 Task: Open Card Crisis Communication Planning in Board Vendor Management to Workspace Experiential Marketing and add a team member Softage.3@softage.net, a label Purple, a checklist Cafe Launch, an attachment from your computer, a color Purple and finally, add a card description 'Plan and execute company team-building training' and a comment 'Given the potential impact of this task on our company strategic goals, let us ensure that we approach it with a long-term perspective.'. Add a start date 'Jan 07, 1900' with a due date 'Jan 14, 1900'
Action: Mouse moved to (65, 393)
Screenshot: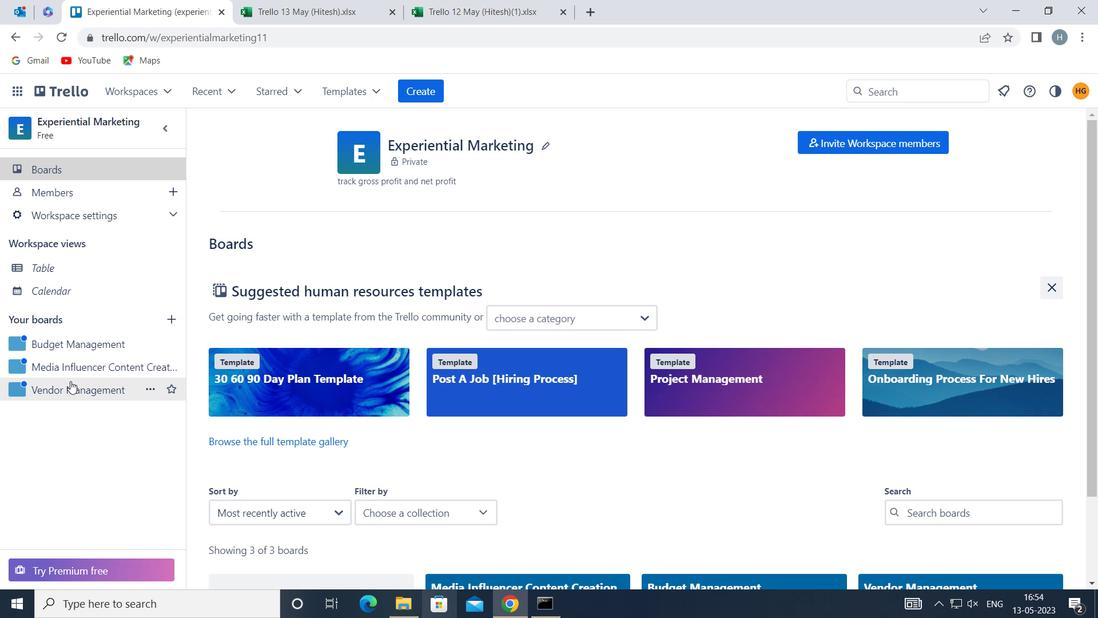 
Action: Mouse pressed left at (65, 393)
Screenshot: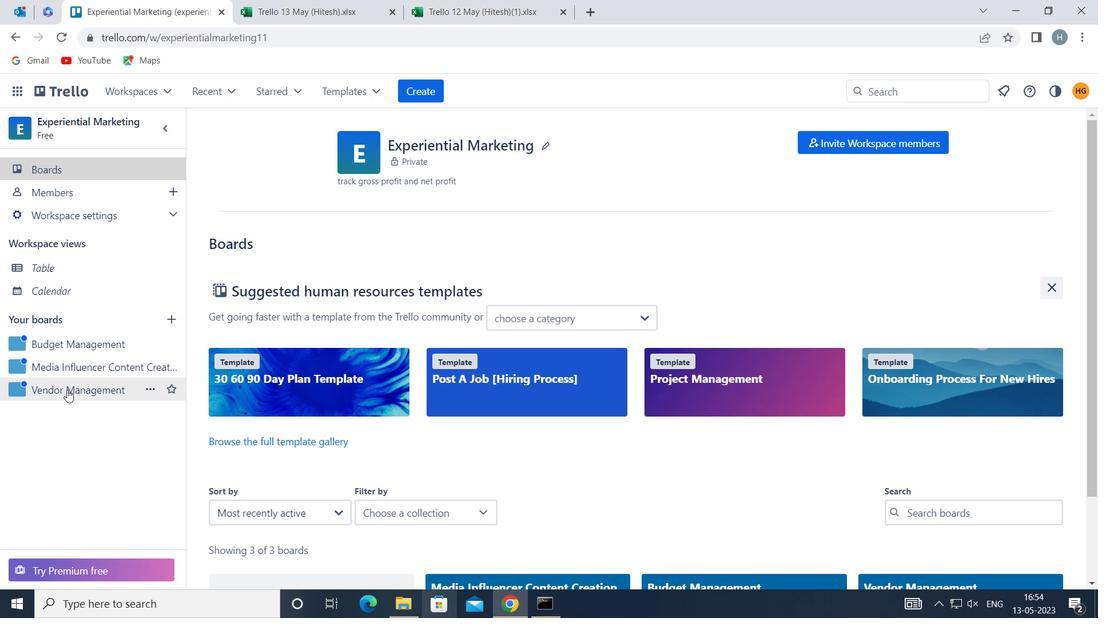 
Action: Mouse moved to (679, 202)
Screenshot: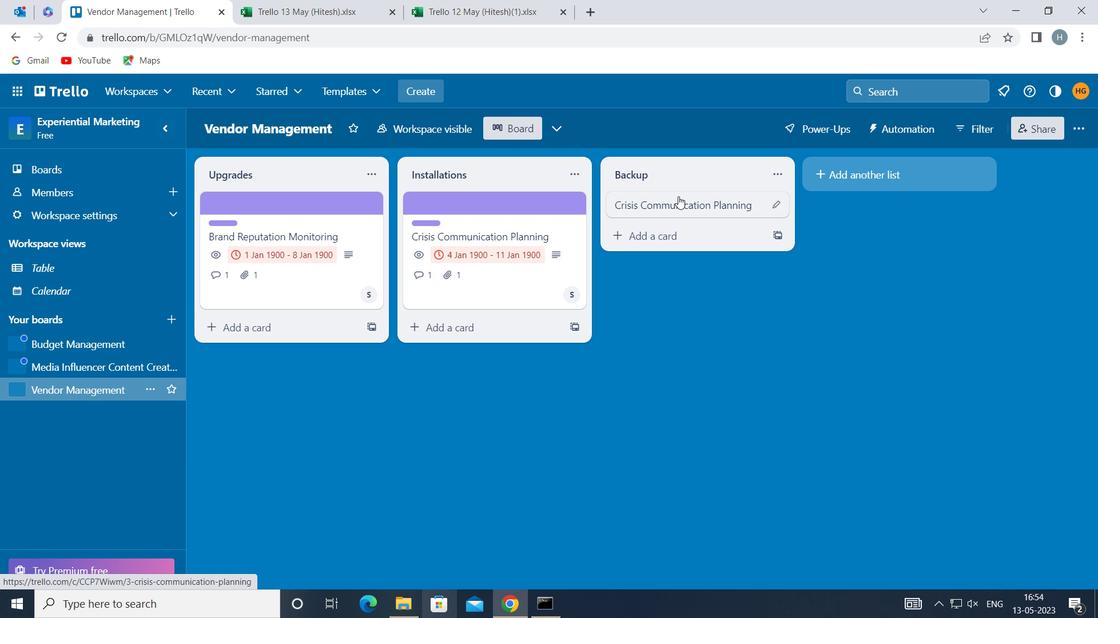 
Action: Mouse pressed left at (679, 202)
Screenshot: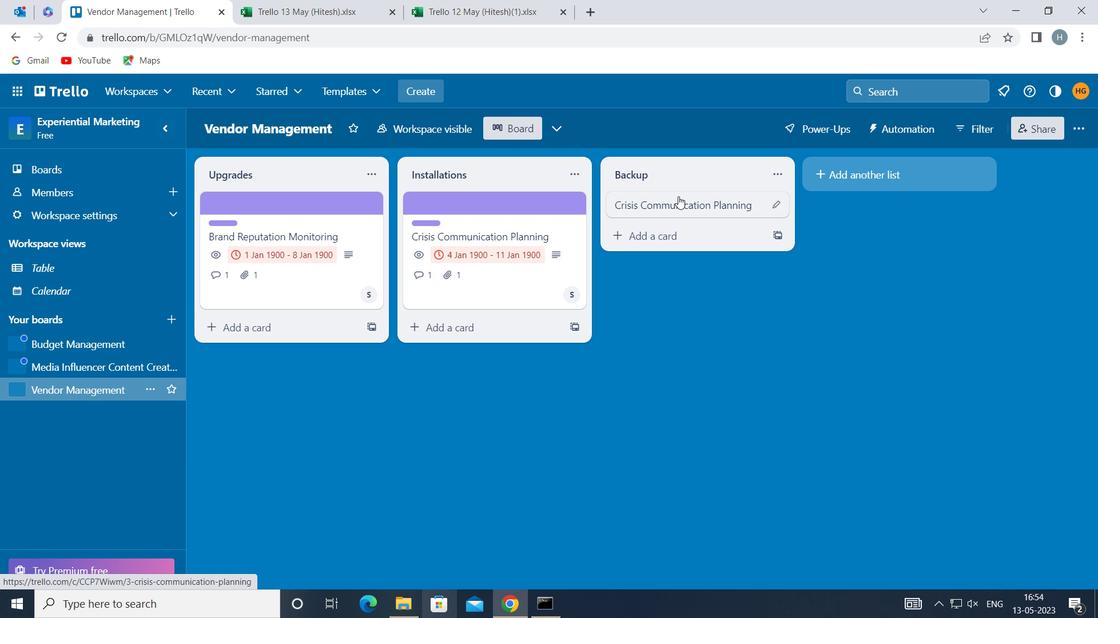 
Action: Mouse moved to (732, 256)
Screenshot: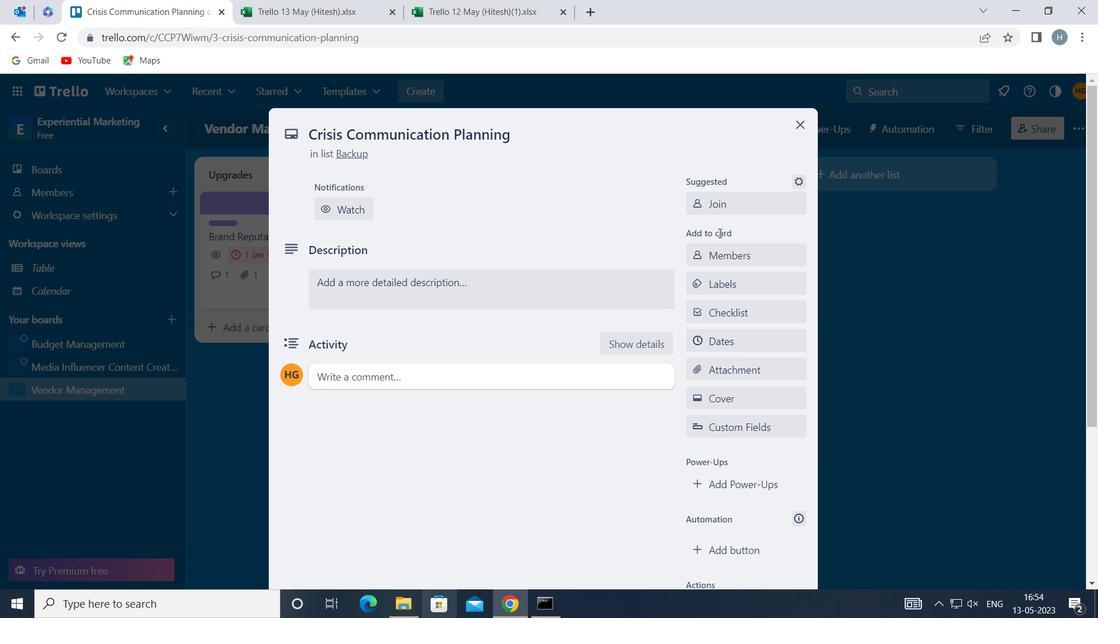 
Action: Mouse pressed left at (732, 256)
Screenshot: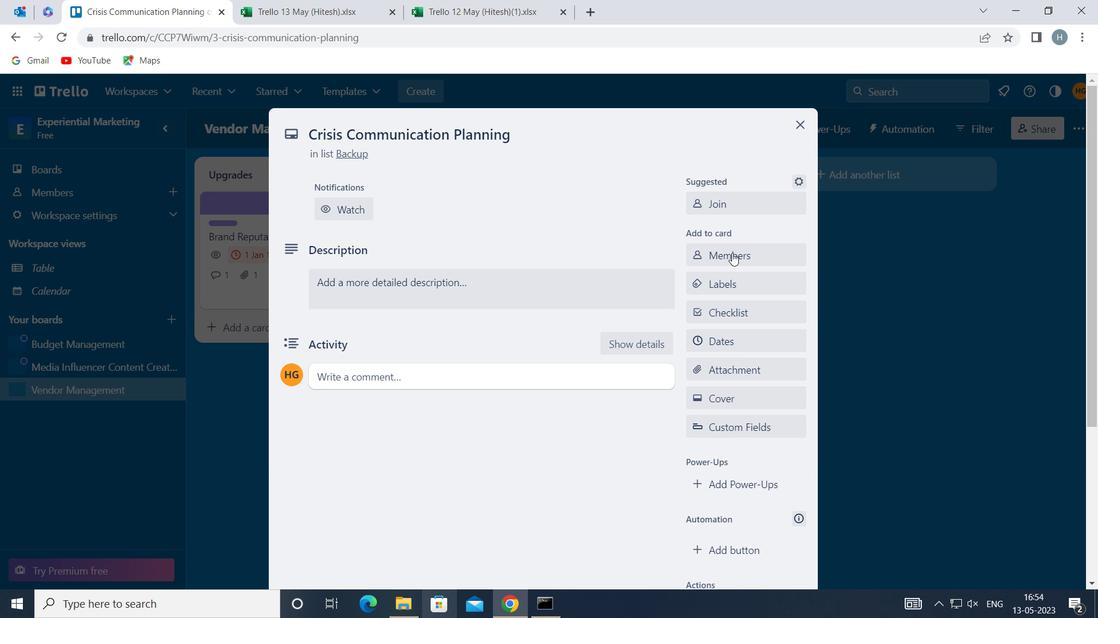 
Action: Key pressed softage
Screenshot: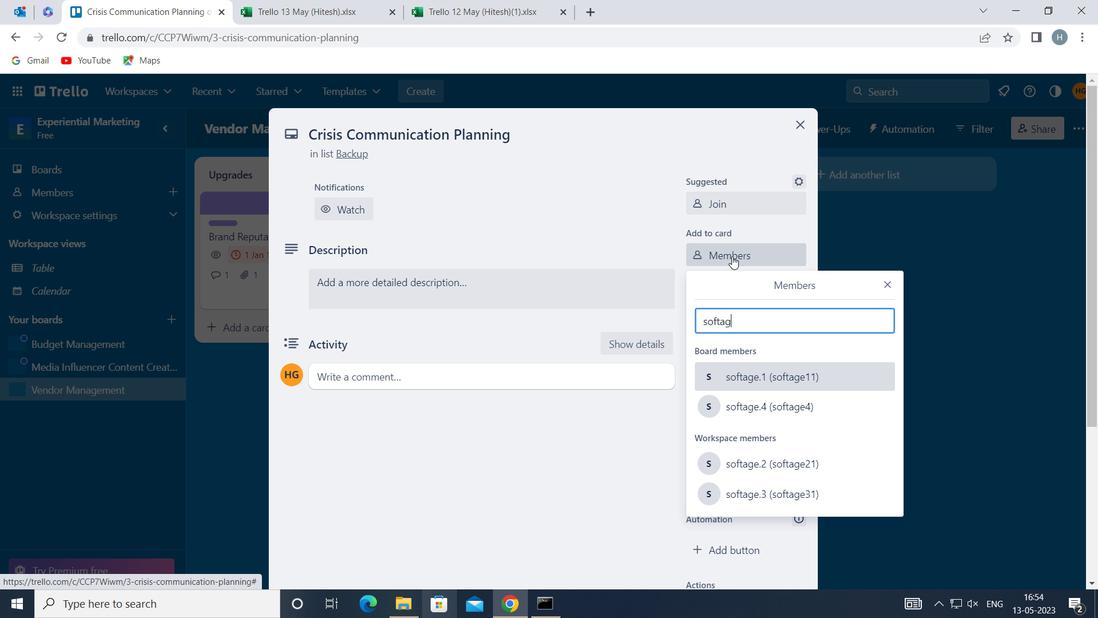 
Action: Mouse moved to (785, 484)
Screenshot: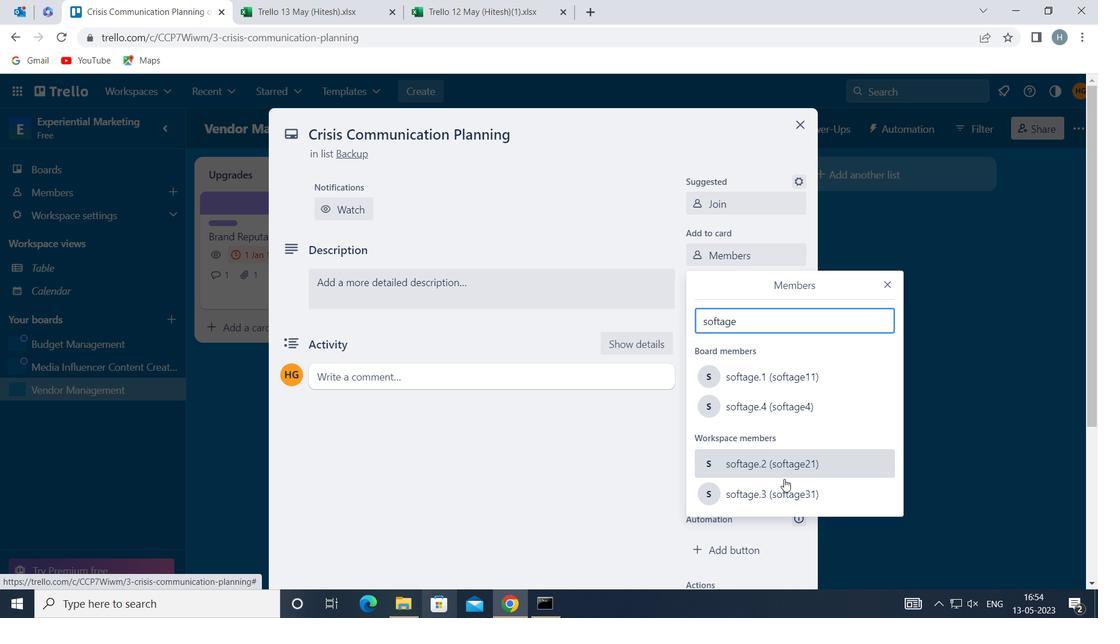 
Action: Mouse pressed left at (785, 484)
Screenshot: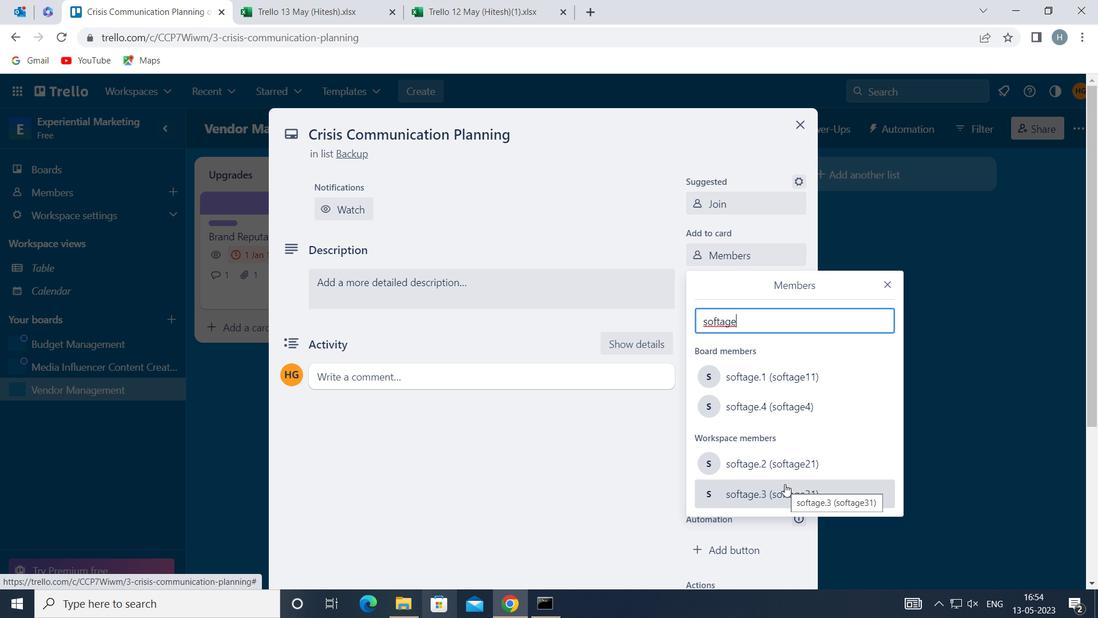 
Action: Mouse moved to (886, 282)
Screenshot: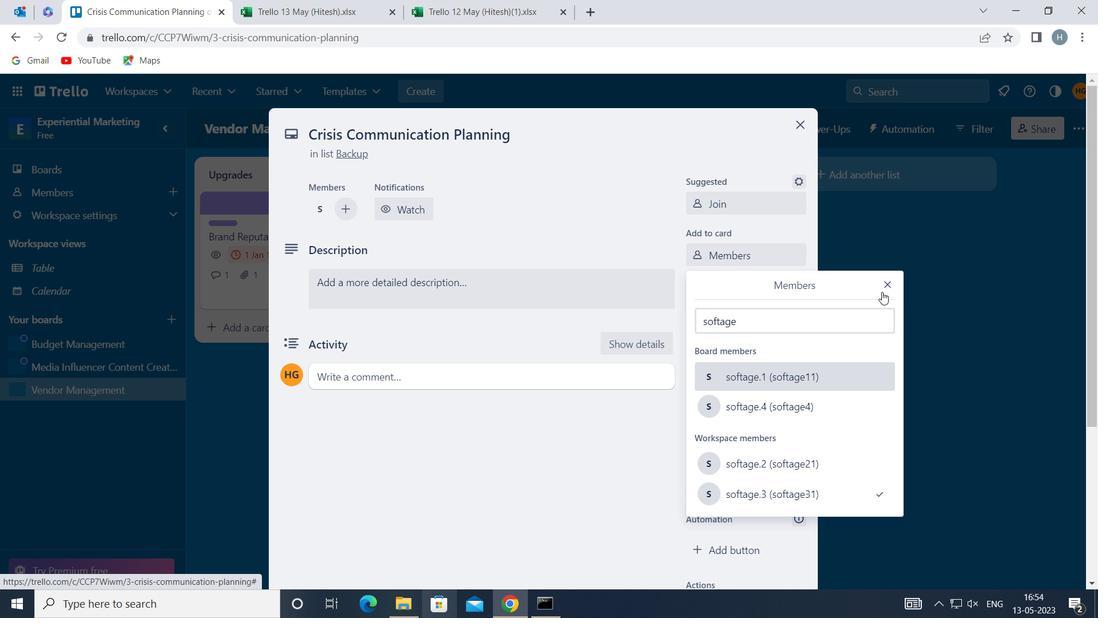 
Action: Mouse pressed left at (886, 282)
Screenshot: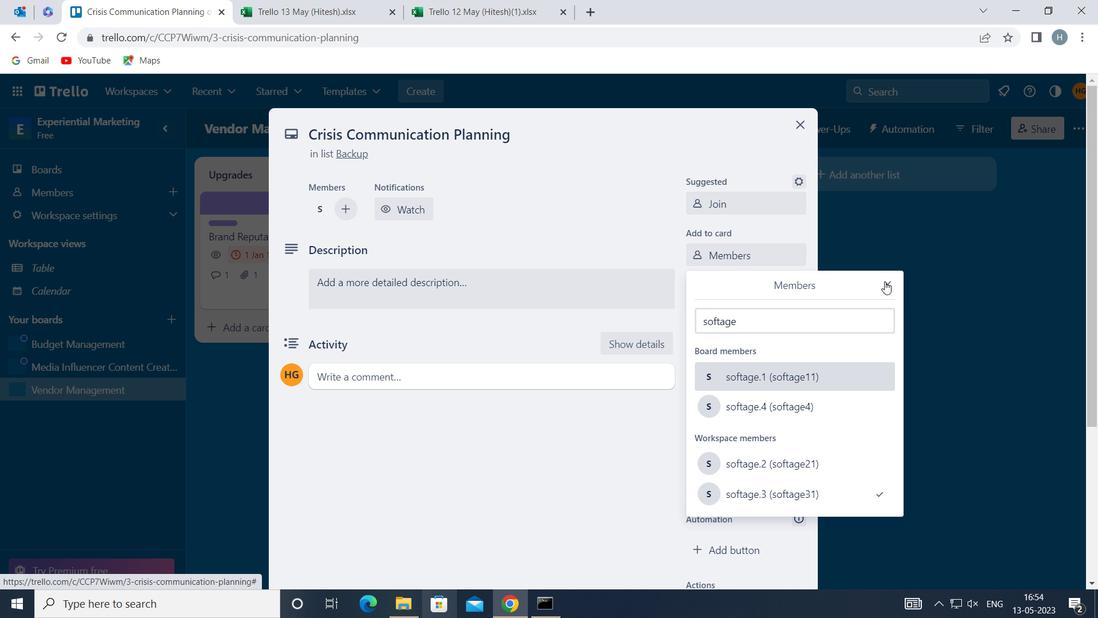 
Action: Mouse moved to (767, 285)
Screenshot: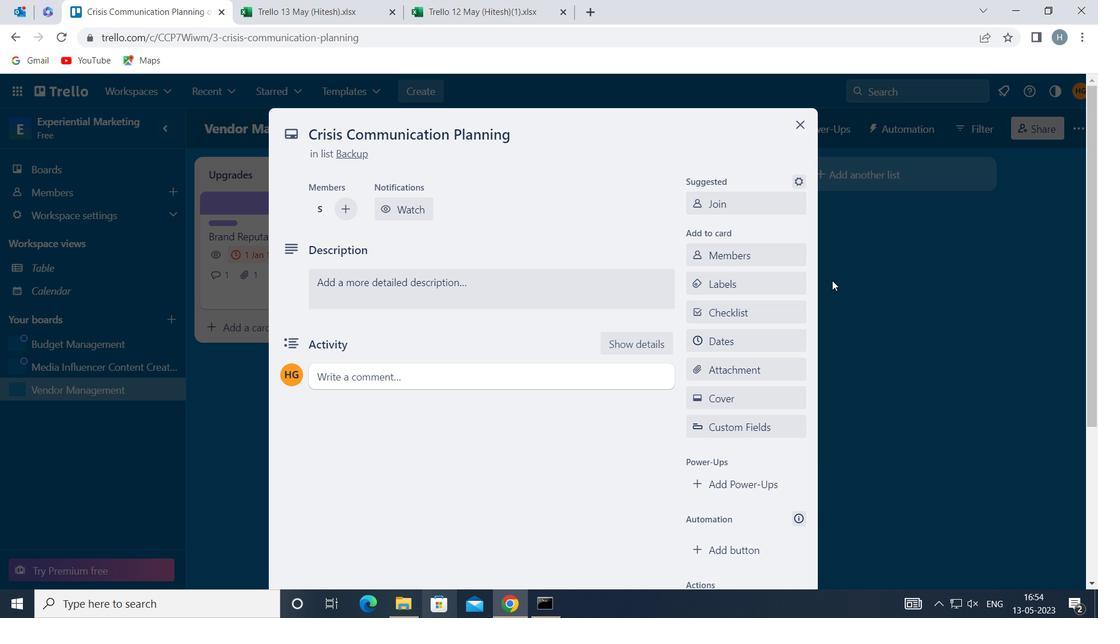 
Action: Mouse pressed left at (767, 285)
Screenshot: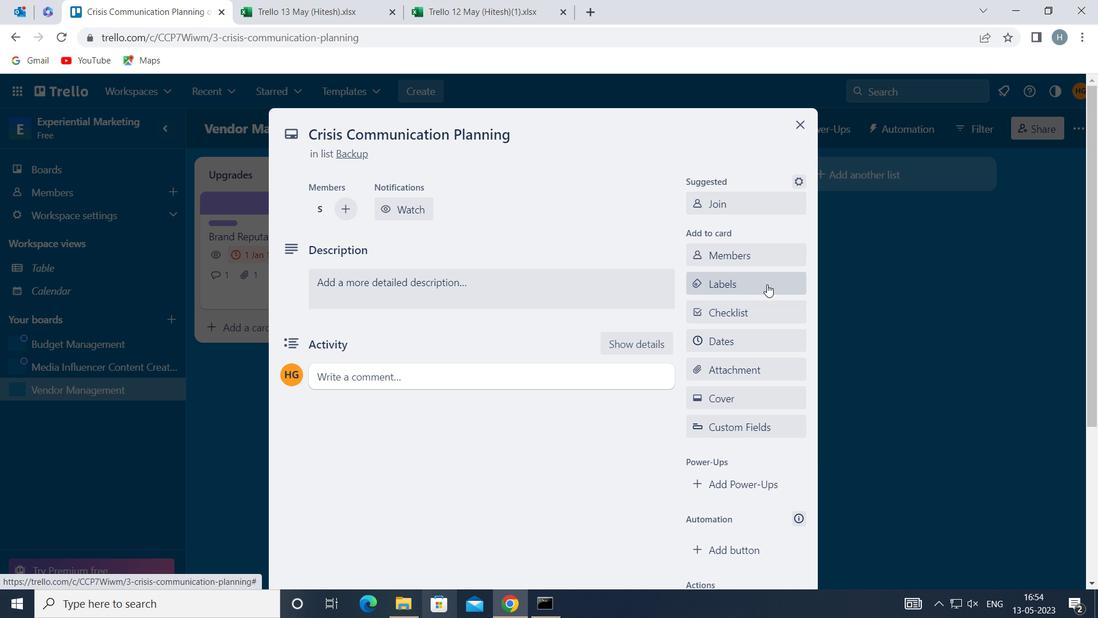 
Action: Mouse moved to (783, 308)
Screenshot: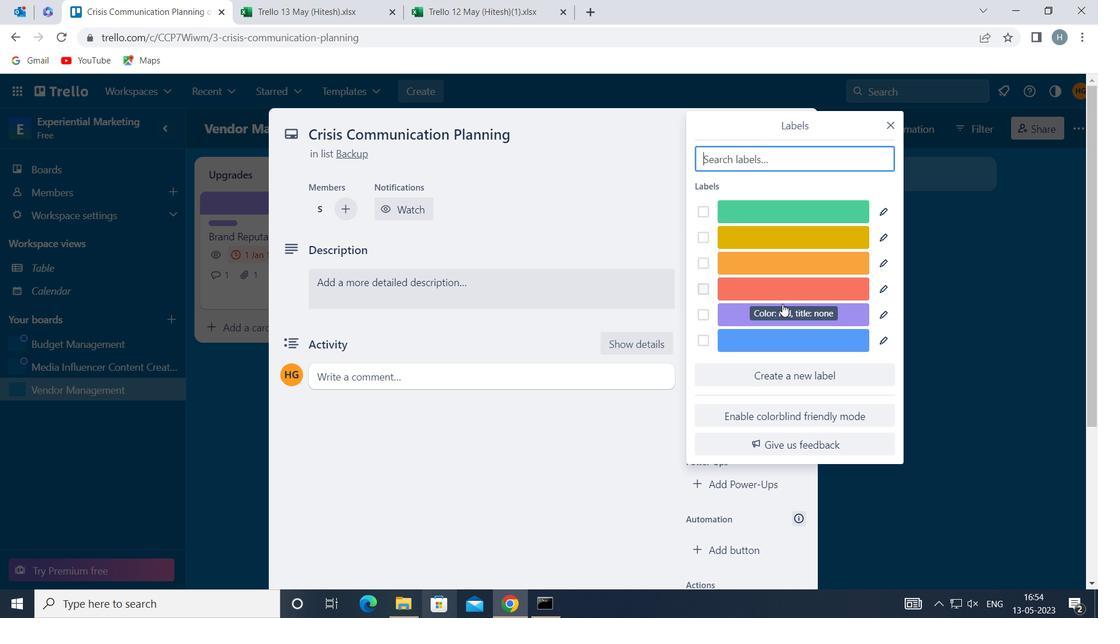 
Action: Mouse pressed left at (783, 308)
Screenshot: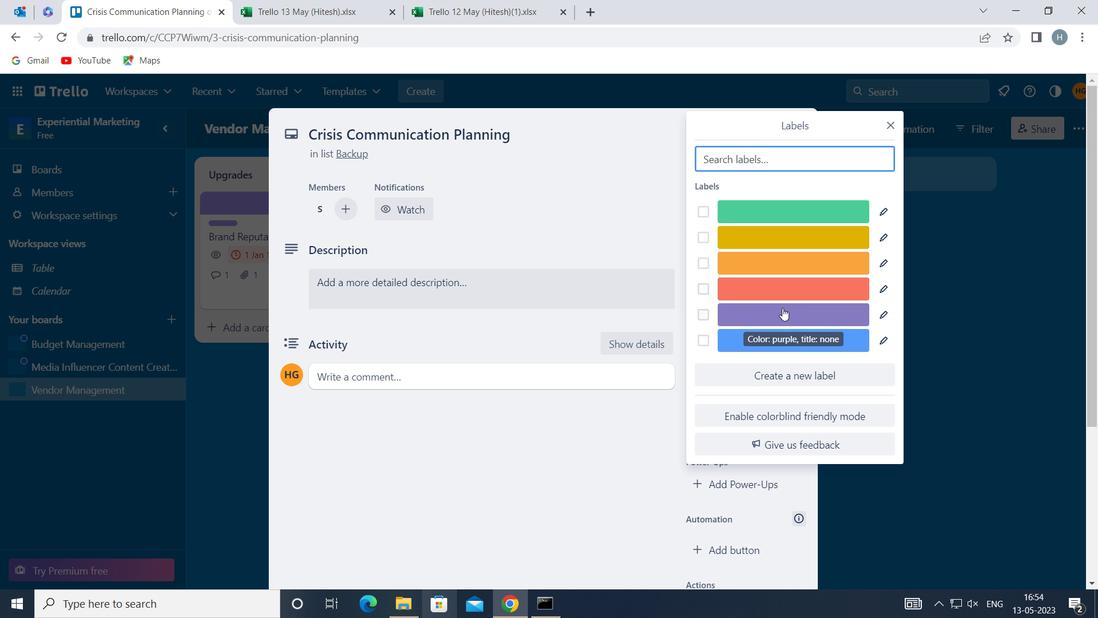 
Action: Mouse moved to (892, 124)
Screenshot: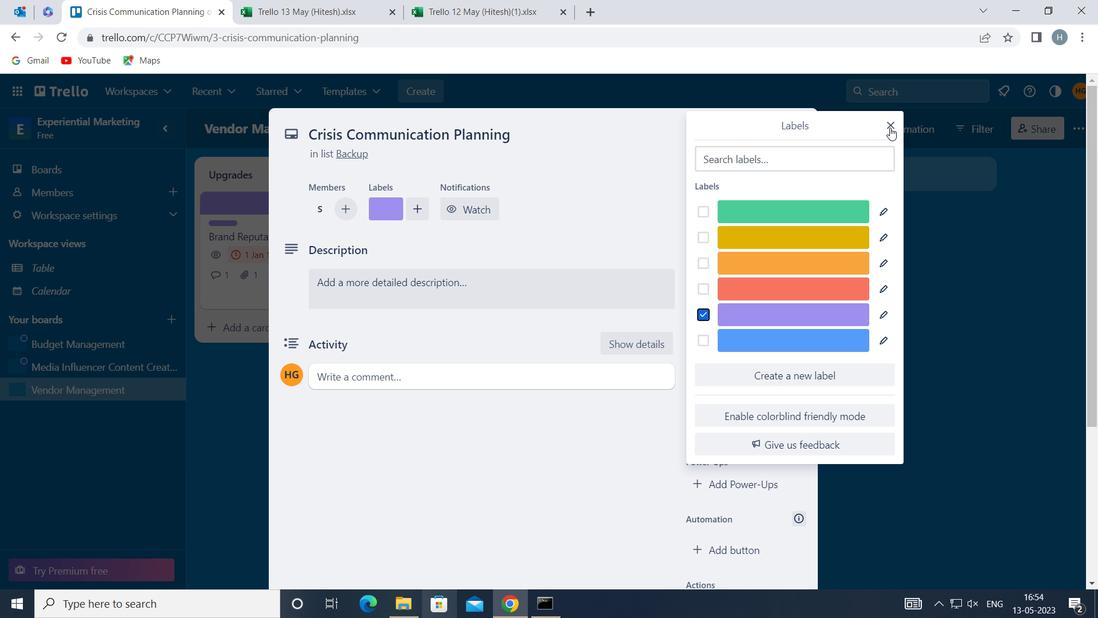 
Action: Mouse pressed left at (892, 124)
Screenshot: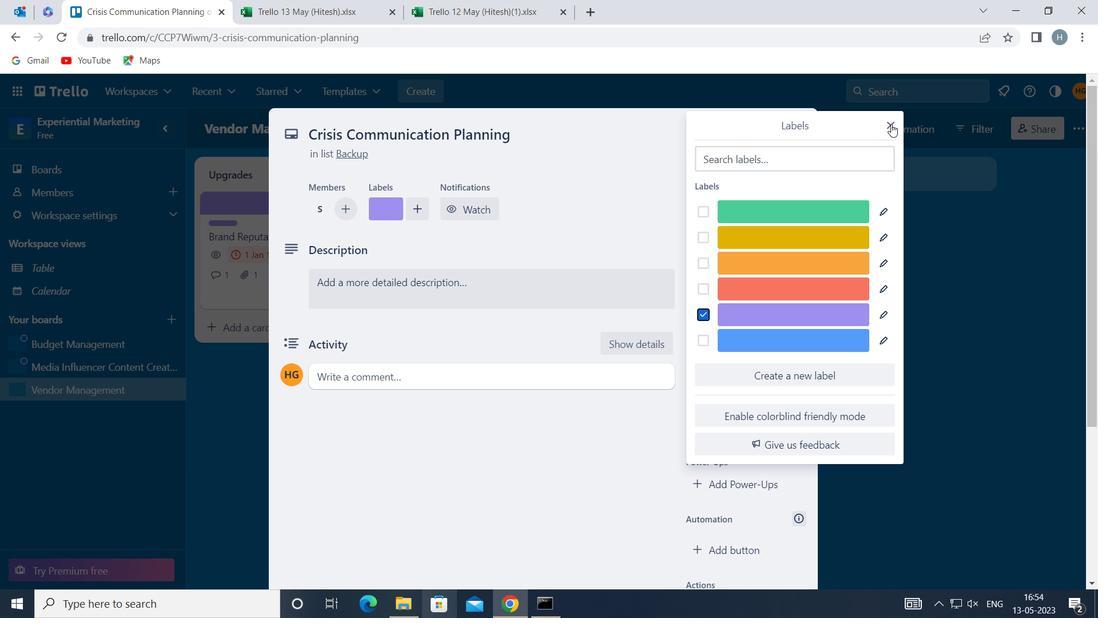 
Action: Mouse moved to (762, 307)
Screenshot: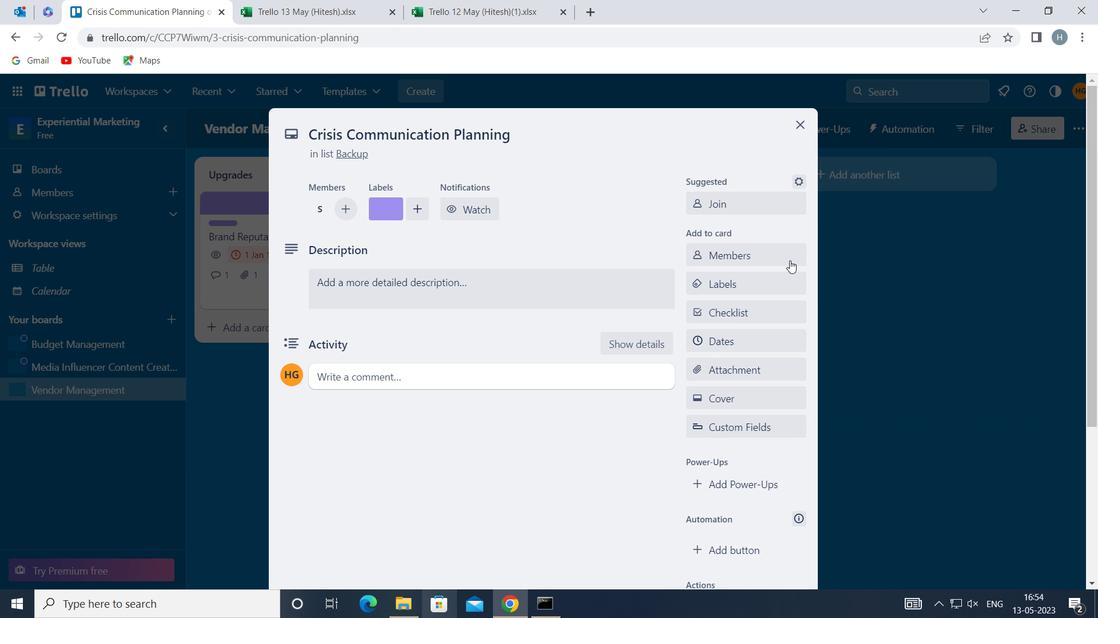 
Action: Mouse pressed left at (762, 307)
Screenshot: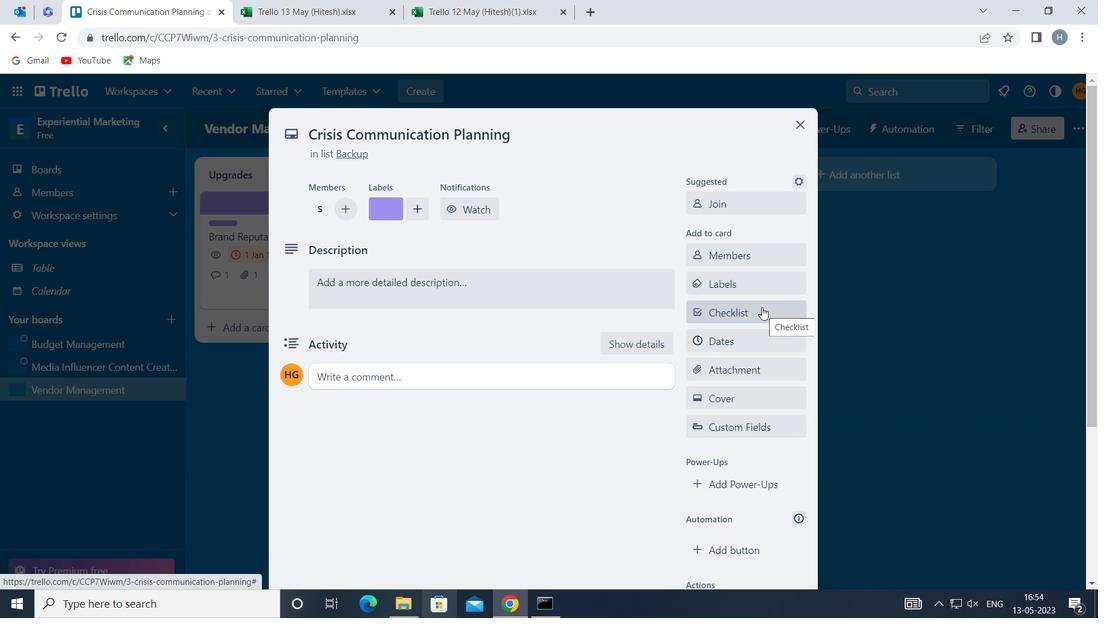 
Action: Key pressed <Key.shift>CAFE<Key.space><Key.shift_r>L
Screenshot: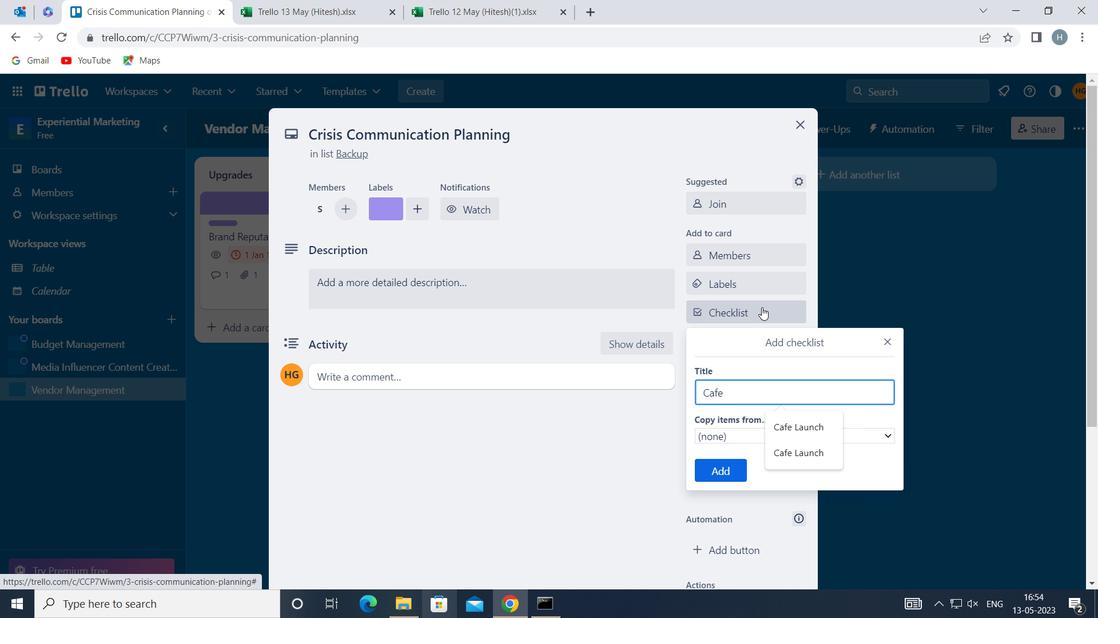 
Action: Mouse moved to (762, 309)
Screenshot: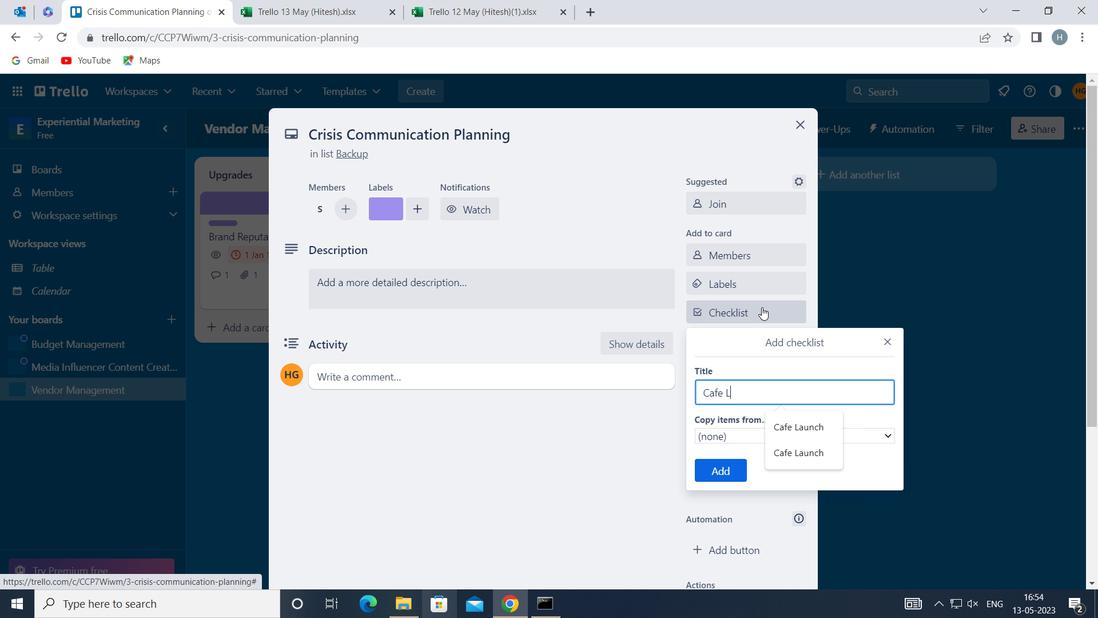 
Action: Key pressed AUNCH<Key.space>
Screenshot: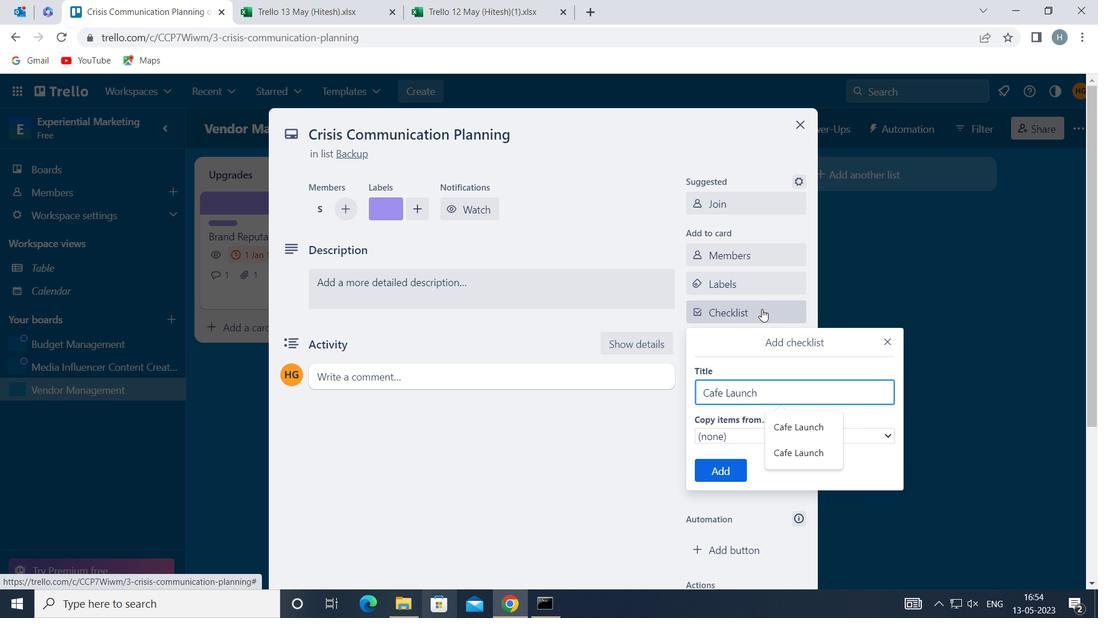 
Action: Mouse moved to (731, 466)
Screenshot: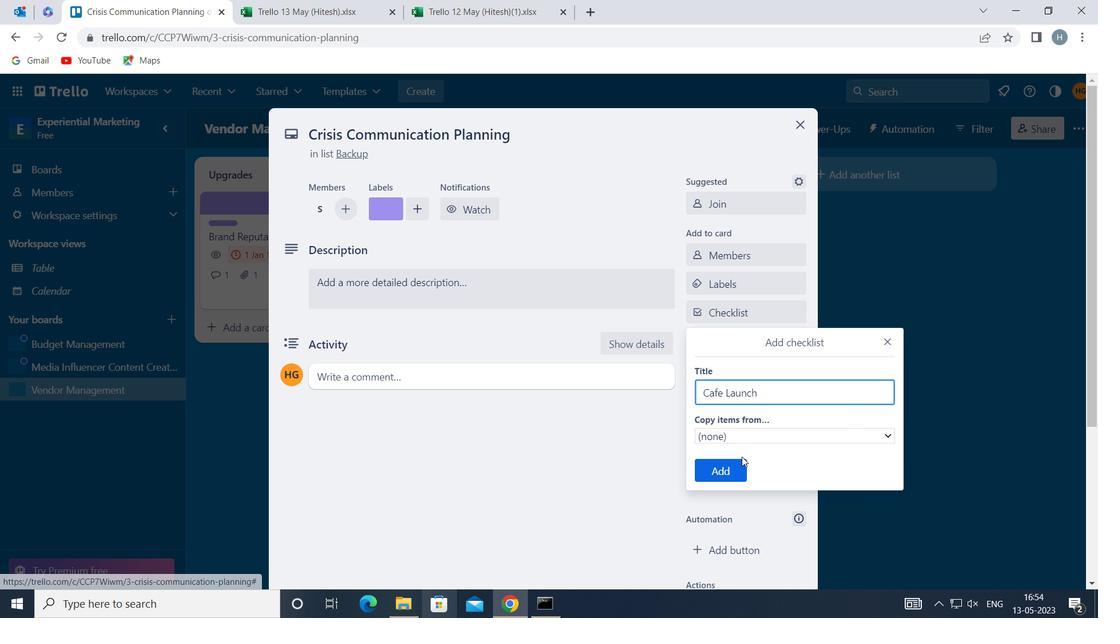 
Action: Mouse pressed left at (731, 466)
Screenshot: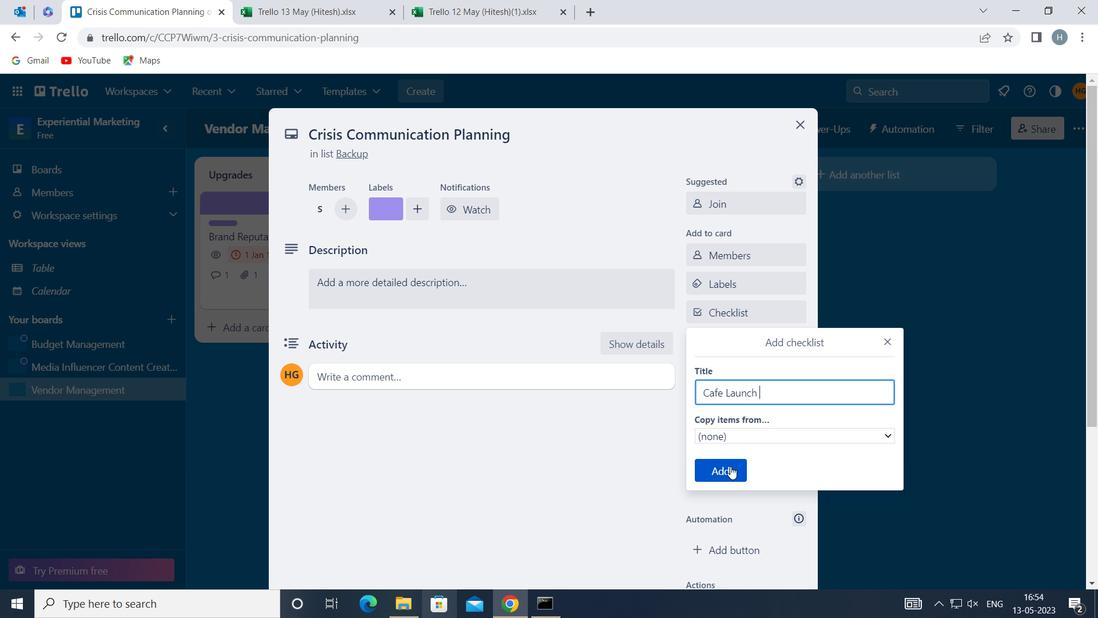 
Action: Mouse moved to (759, 366)
Screenshot: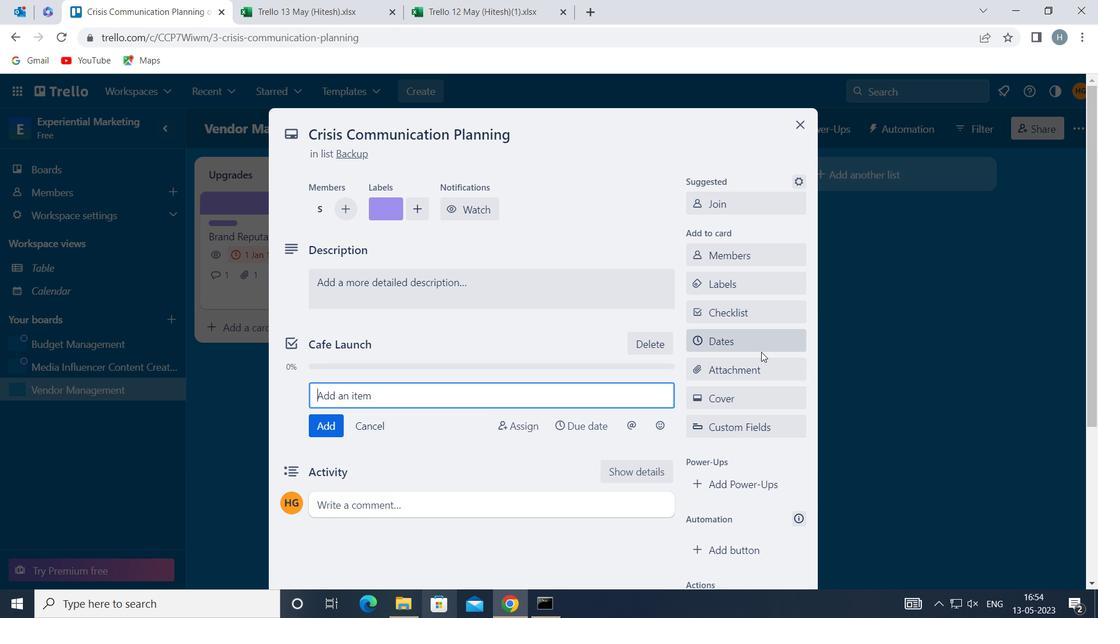 
Action: Mouse pressed left at (759, 366)
Screenshot: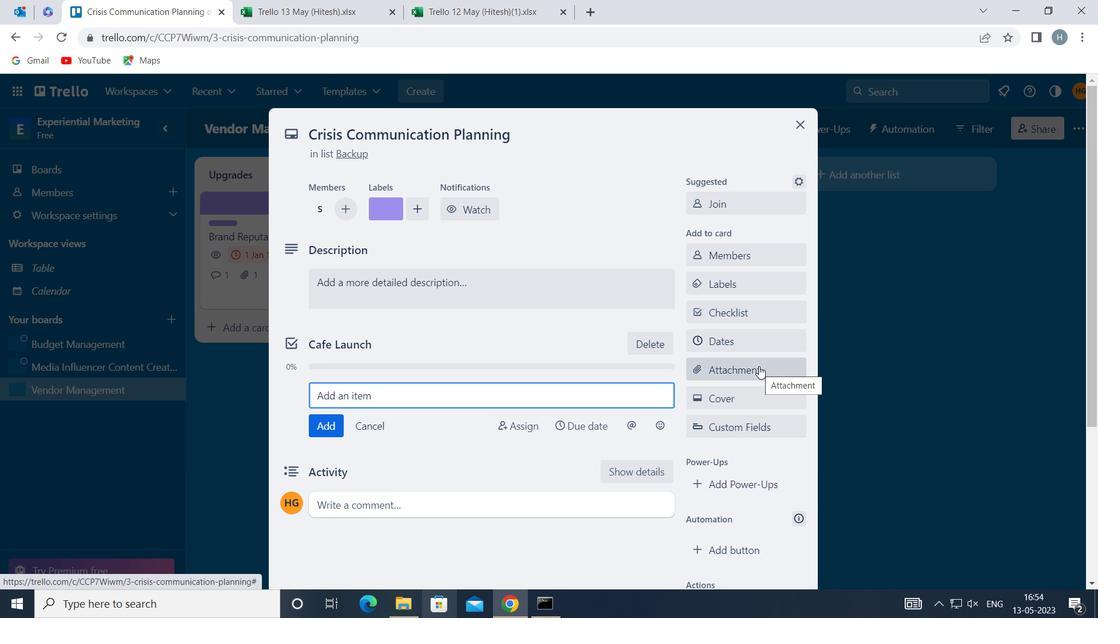 
Action: Mouse moved to (786, 161)
Screenshot: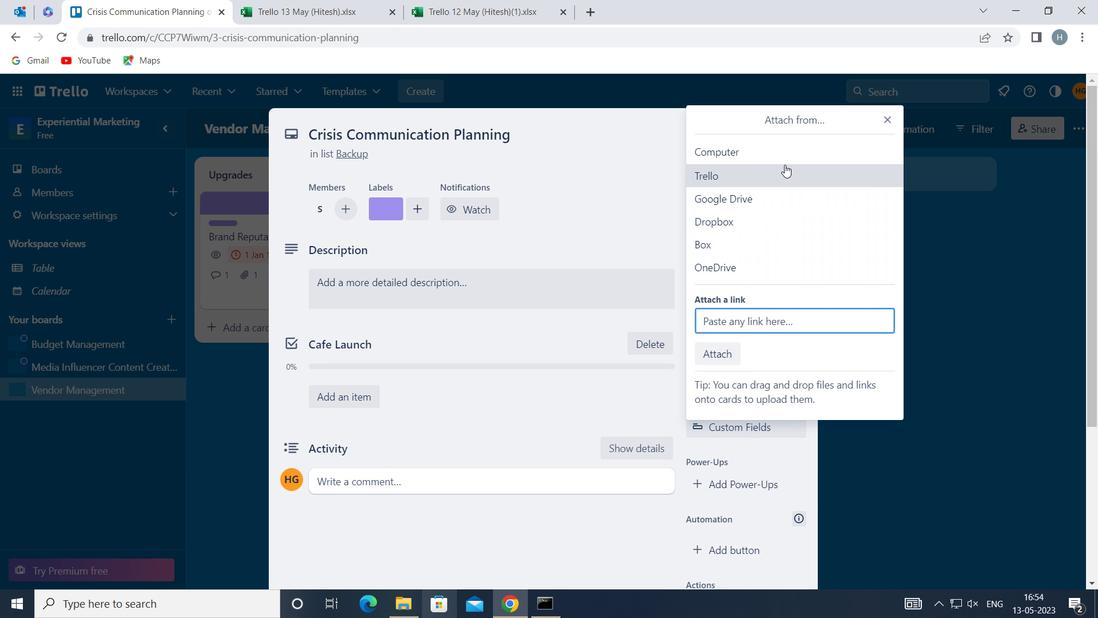 
Action: Mouse pressed left at (786, 161)
Screenshot: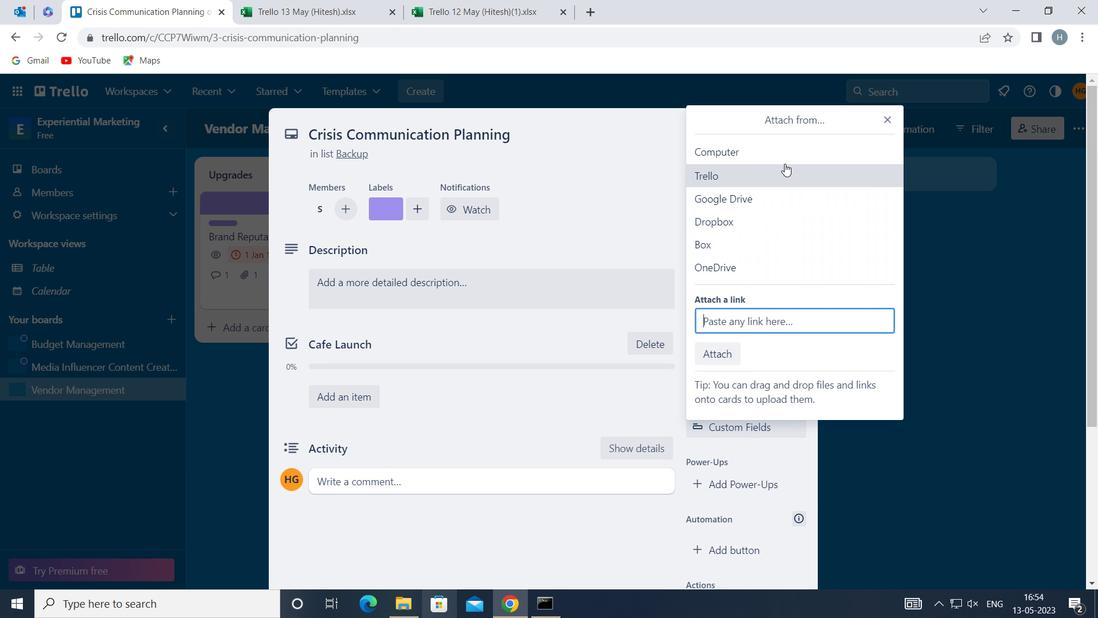 
Action: Mouse moved to (339, 153)
Screenshot: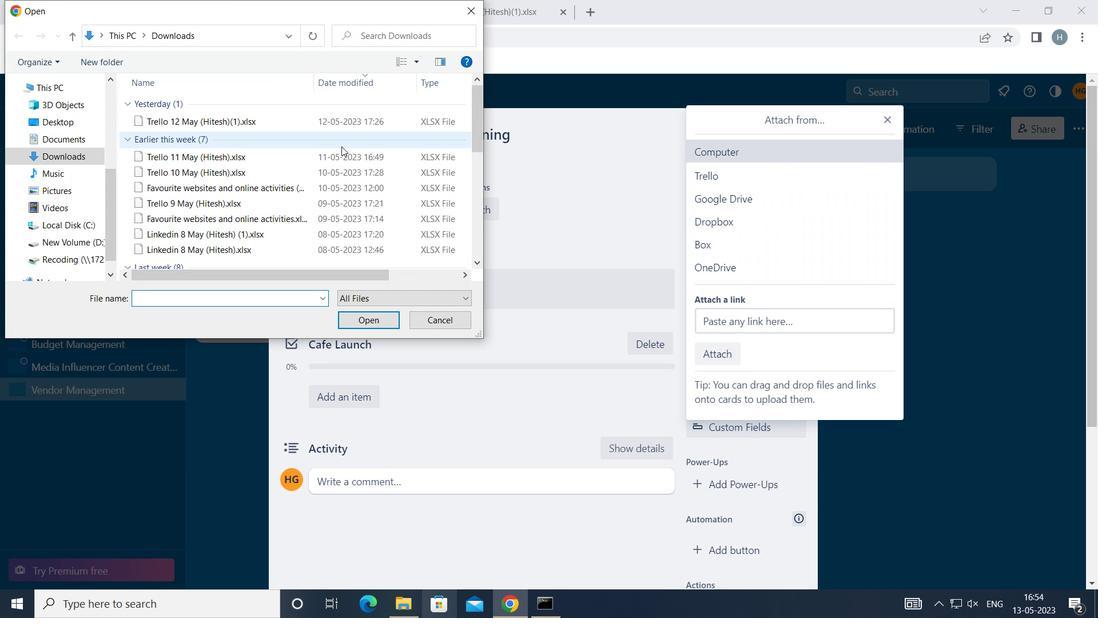 
Action: Mouse pressed left at (339, 153)
Screenshot: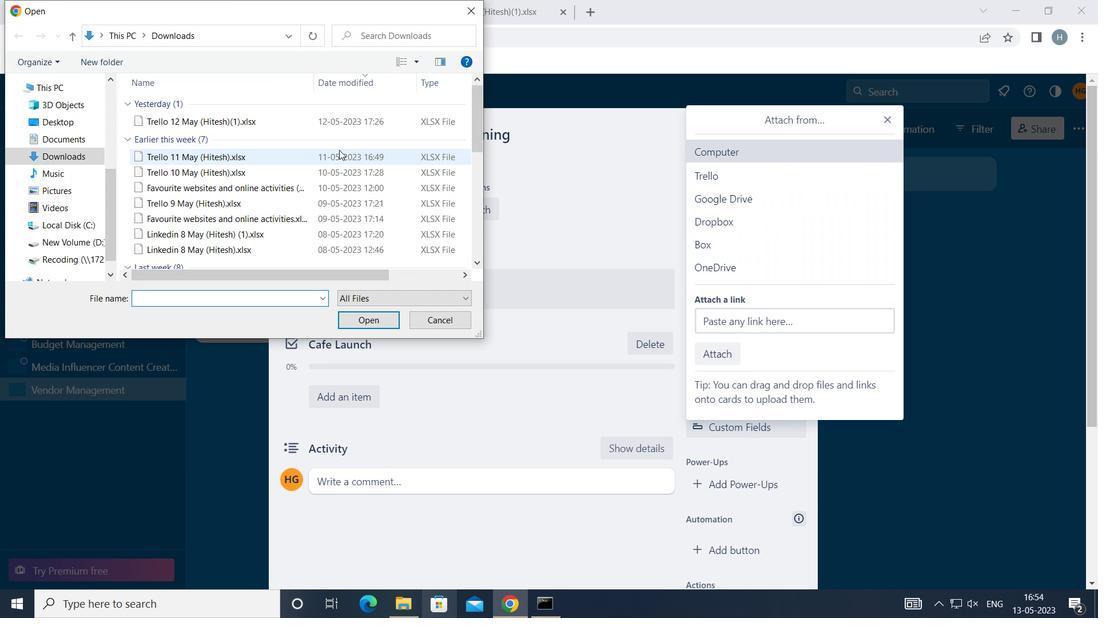 
Action: Mouse moved to (369, 320)
Screenshot: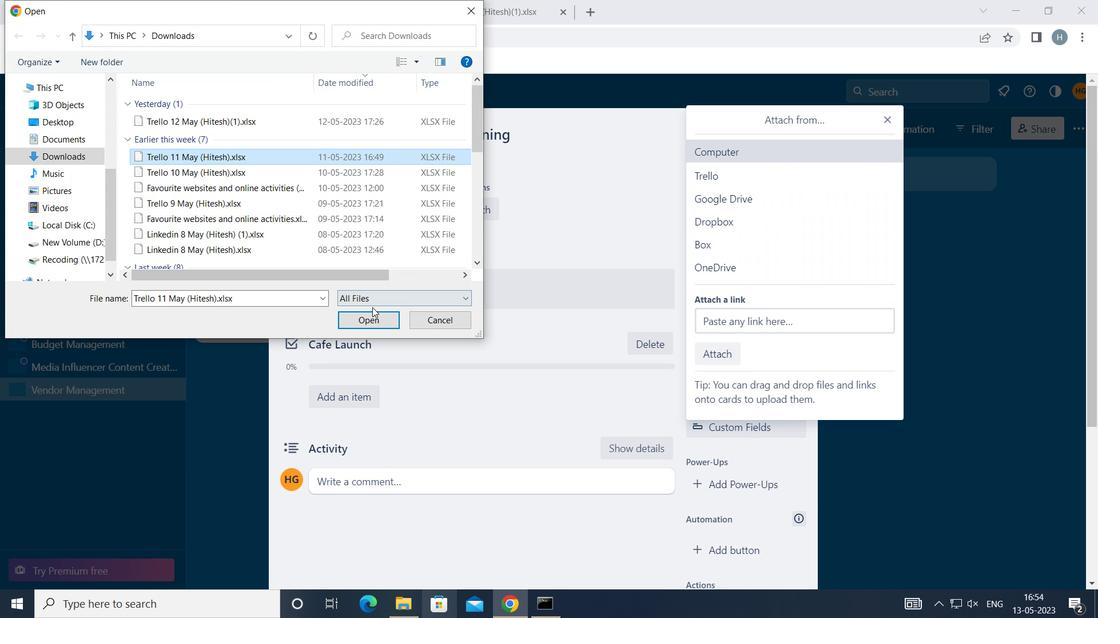 
Action: Mouse pressed left at (369, 320)
Screenshot: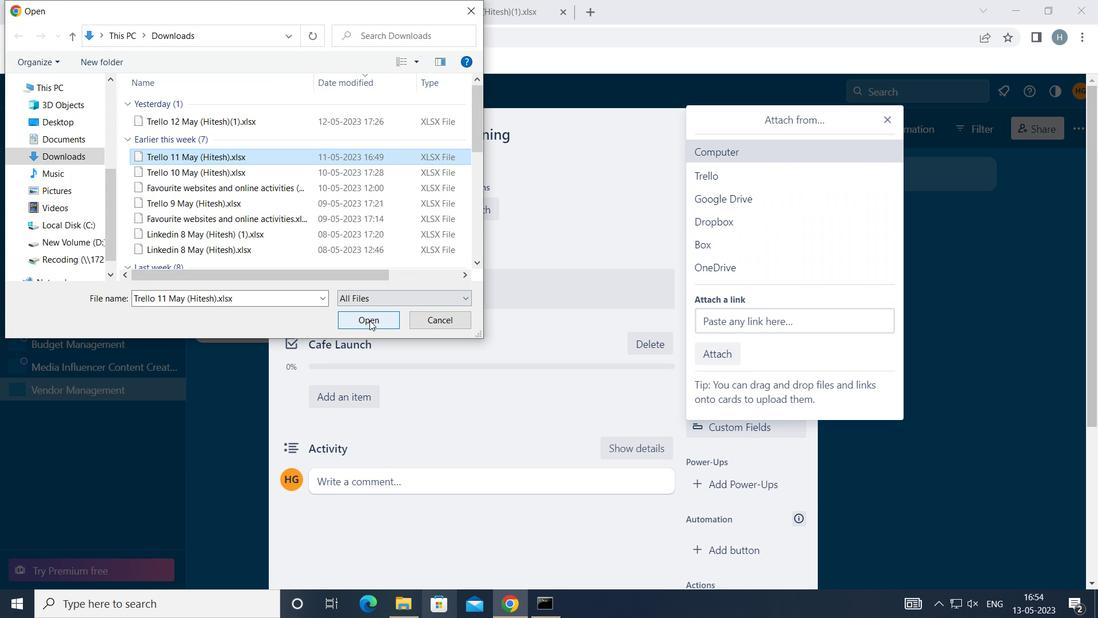 
Action: Mouse moved to (744, 397)
Screenshot: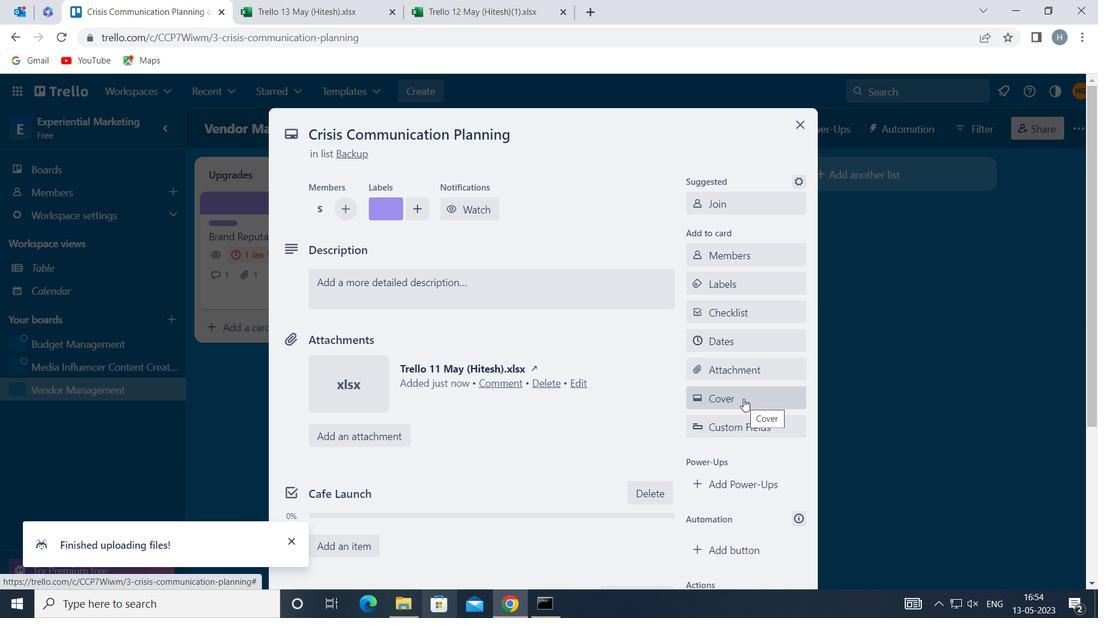 
Action: Mouse pressed left at (744, 397)
Screenshot: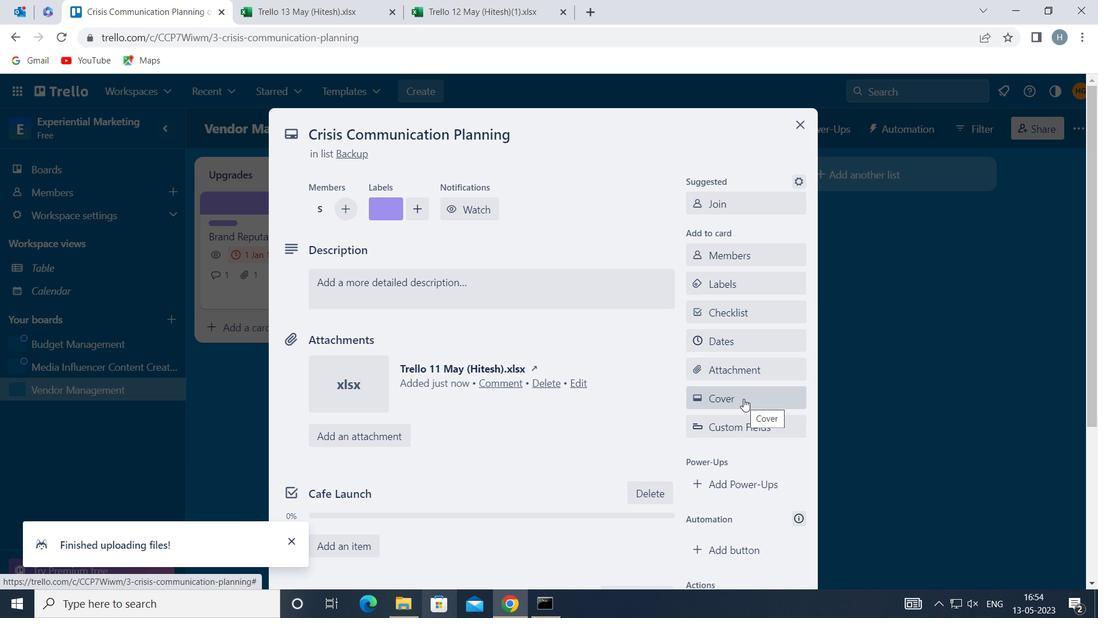 
Action: Mouse moved to (867, 306)
Screenshot: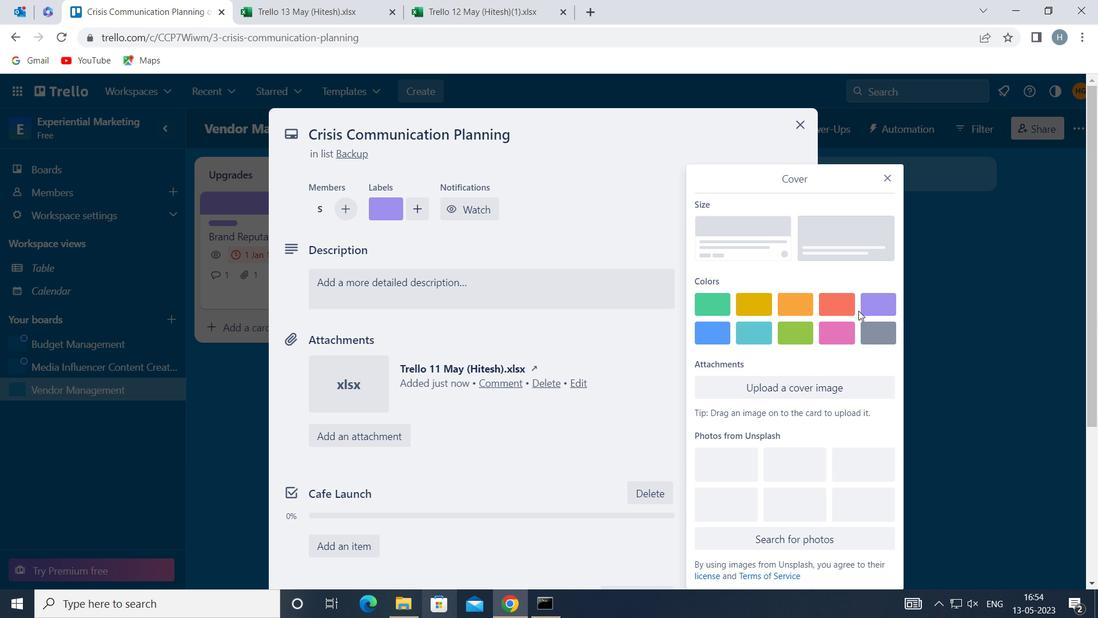 
Action: Mouse pressed left at (867, 306)
Screenshot: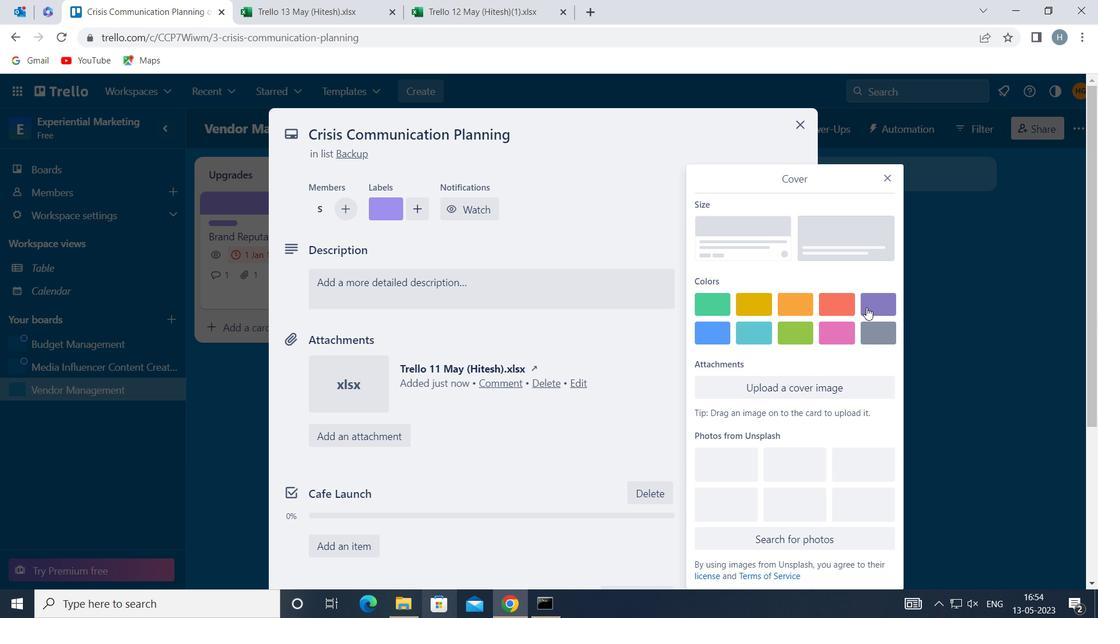 
Action: Mouse moved to (889, 150)
Screenshot: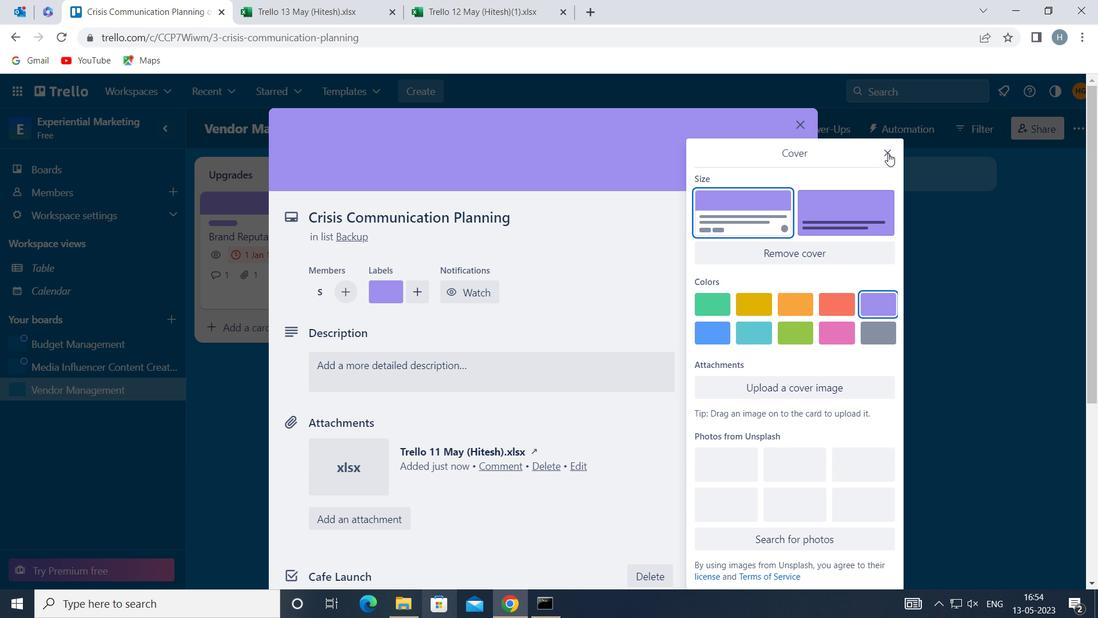 
Action: Mouse pressed left at (889, 150)
Screenshot: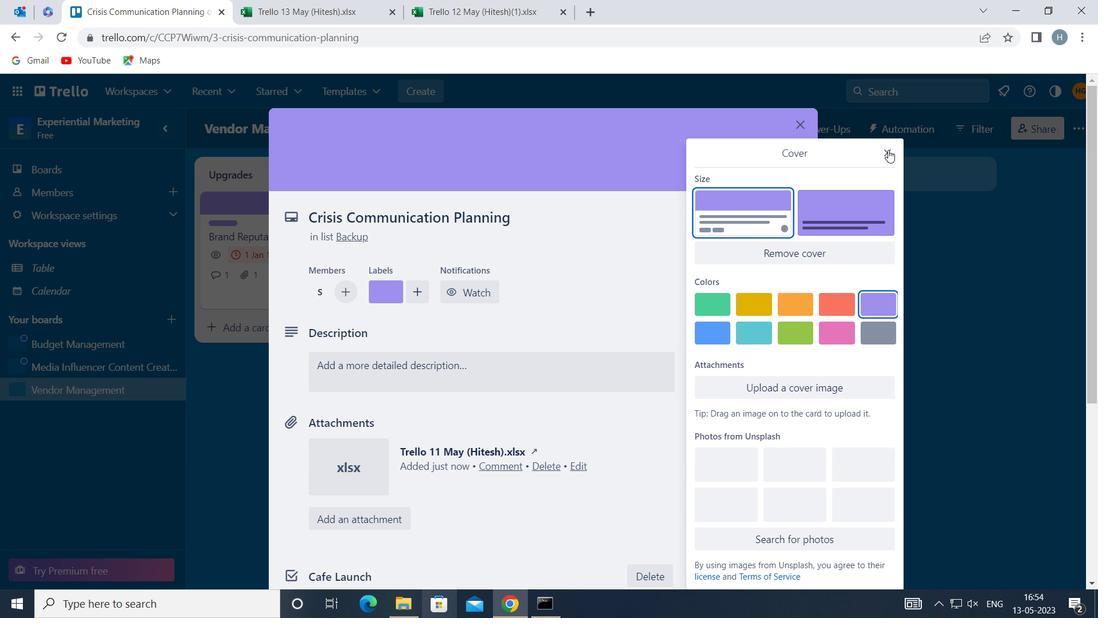 
Action: Mouse moved to (492, 361)
Screenshot: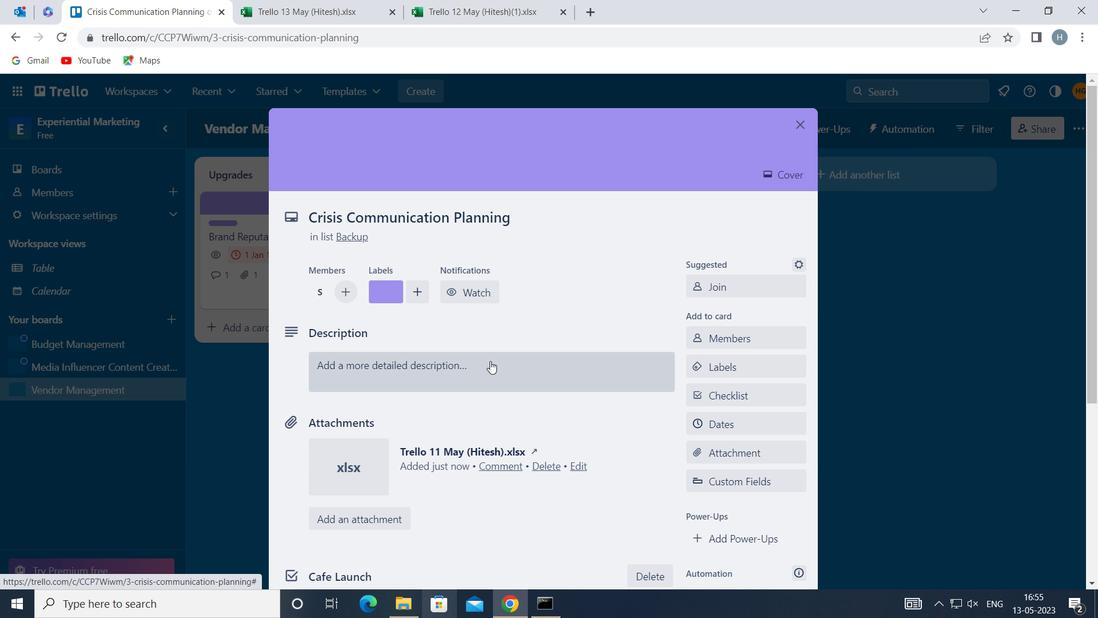 
Action: Mouse pressed left at (492, 361)
Screenshot: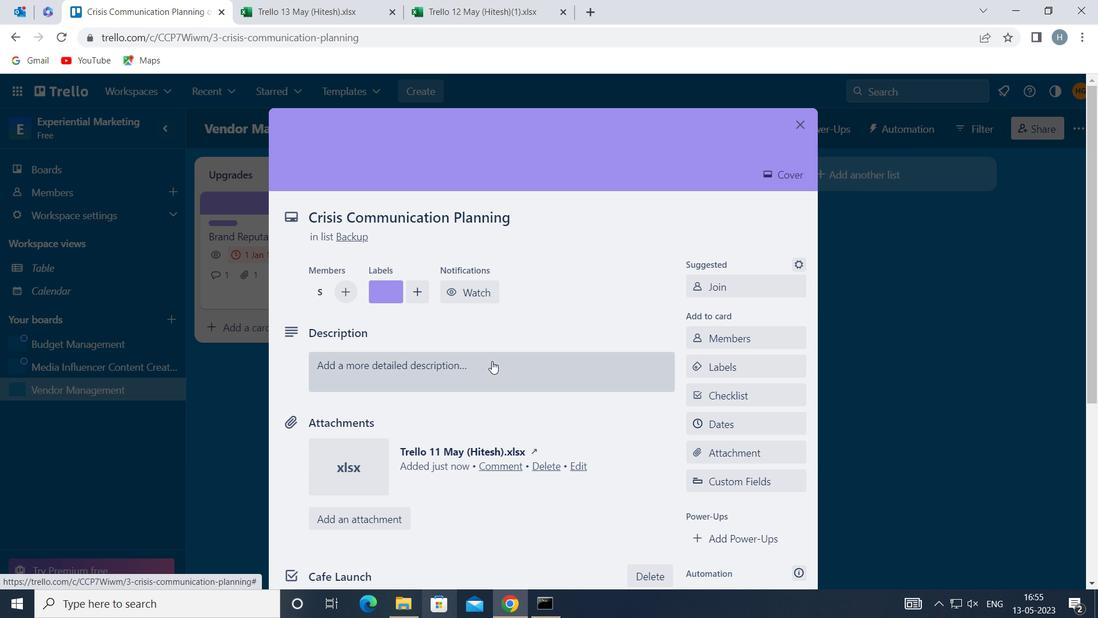 
Action: Mouse moved to (492, 360)
Screenshot: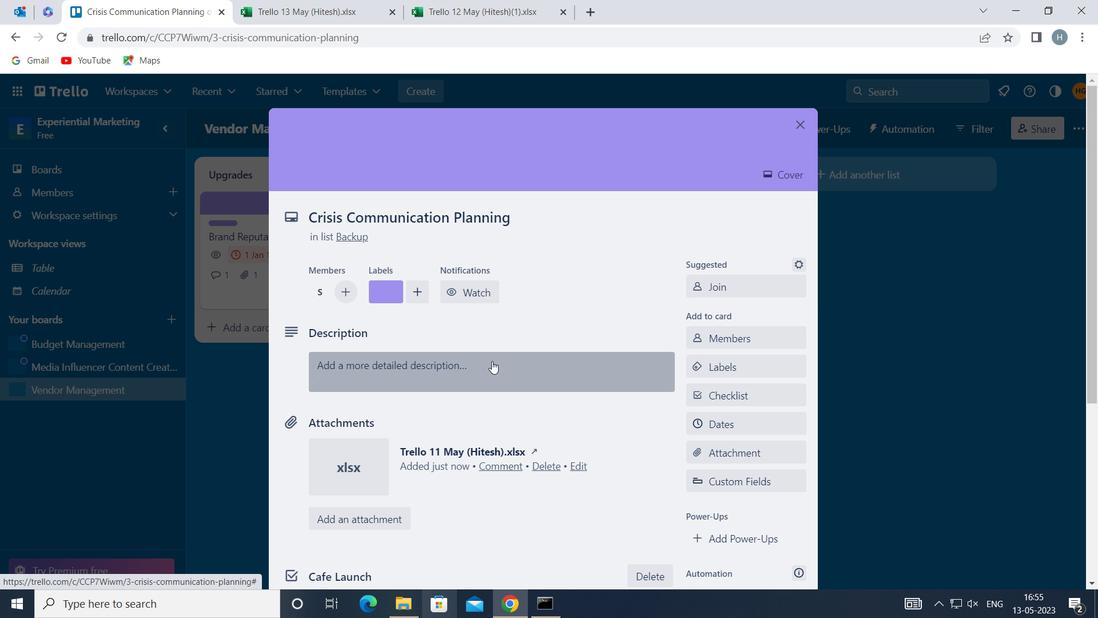 
Action: Key pressed <Key.shift>PLAN<Key.space>AND<Key.space>EXECUTE<Key.space>COMPANY<Key.space>TEAM-BUILDING<Key.space>TRAN<Key.backspace>INING
Screenshot: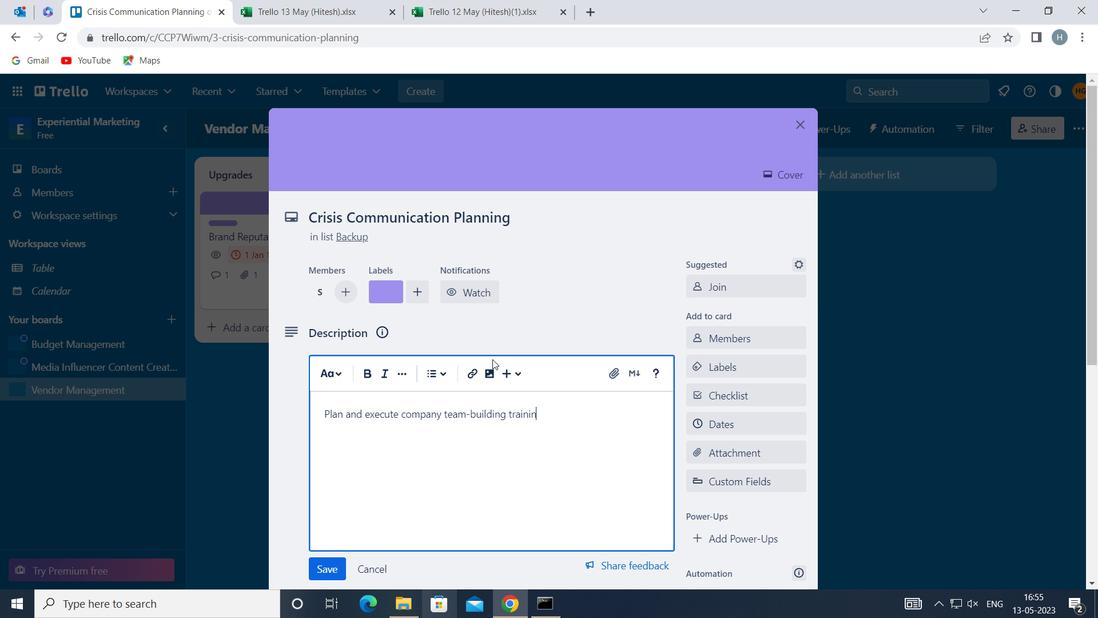 
Action: Mouse moved to (322, 564)
Screenshot: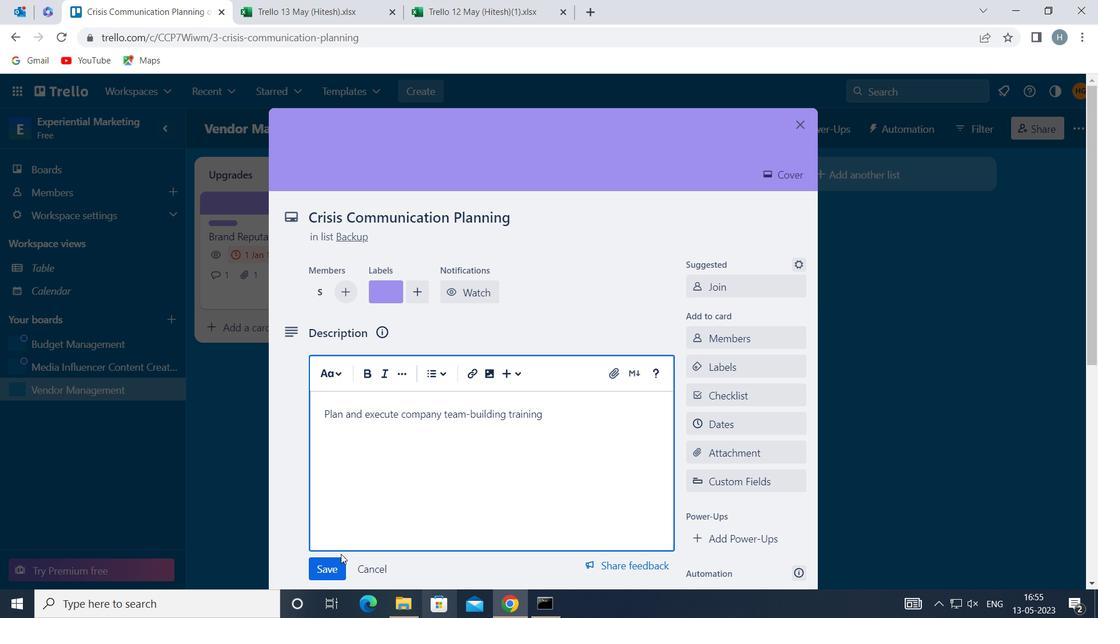 
Action: Mouse pressed left at (322, 564)
Screenshot: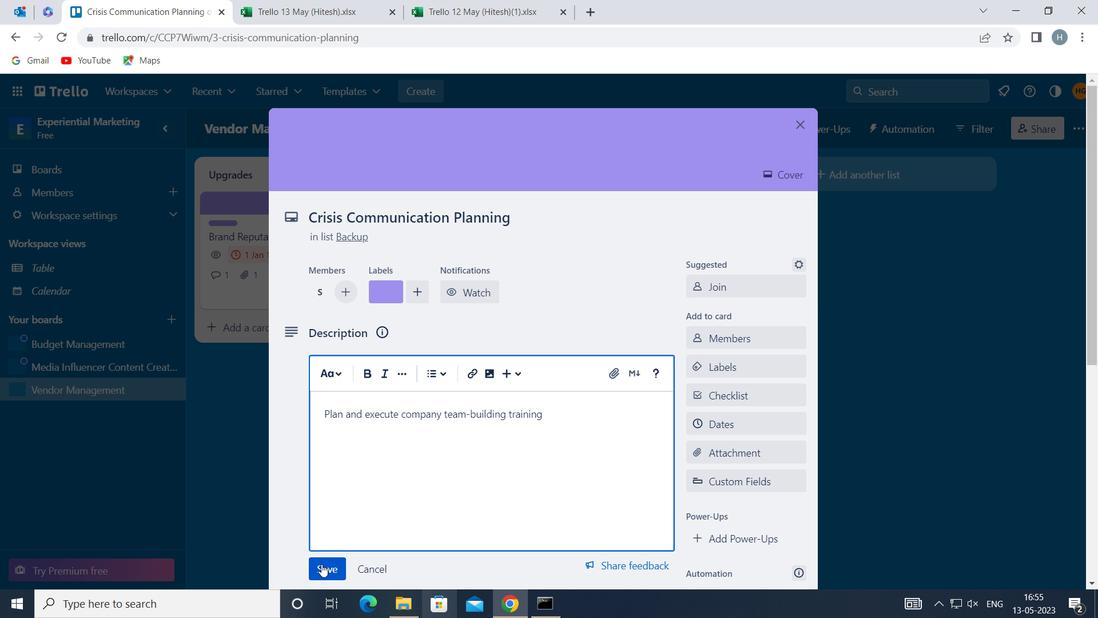 
Action: Mouse moved to (401, 469)
Screenshot: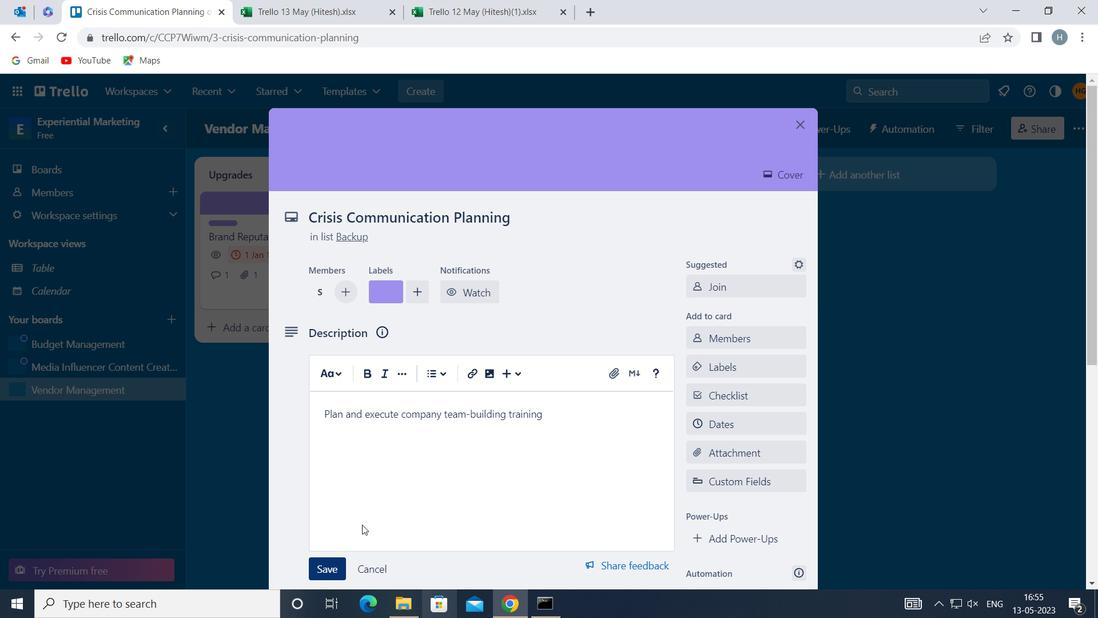 
Action: Mouse scrolled (401, 469) with delta (0, 0)
Screenshot: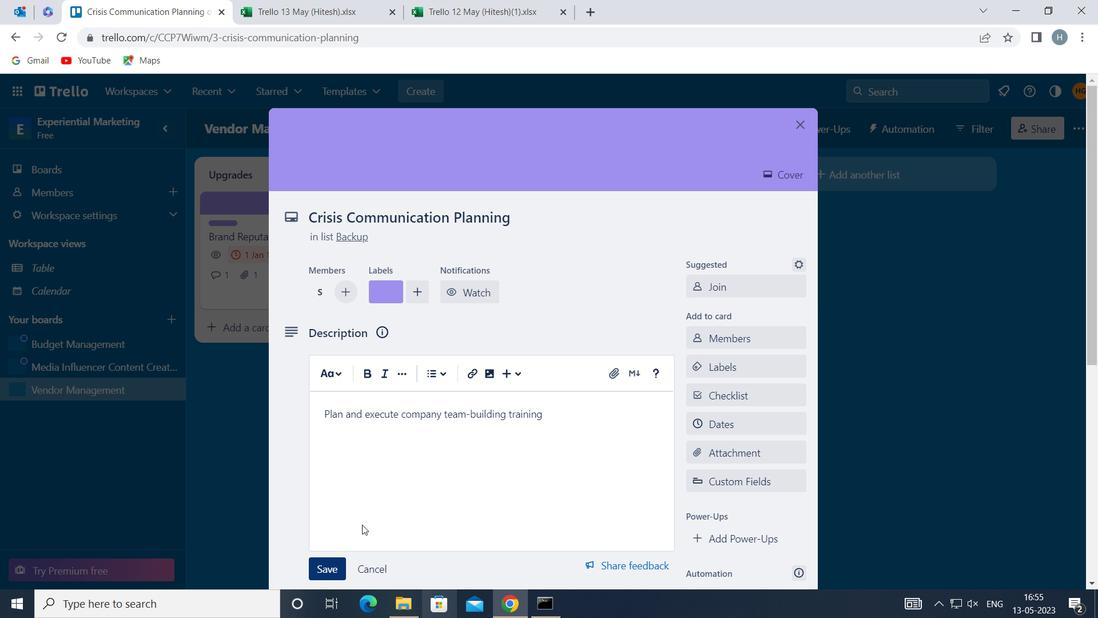 
Action: Mouse scrolled (401, 469) with delta (0, 0)
Screenshot: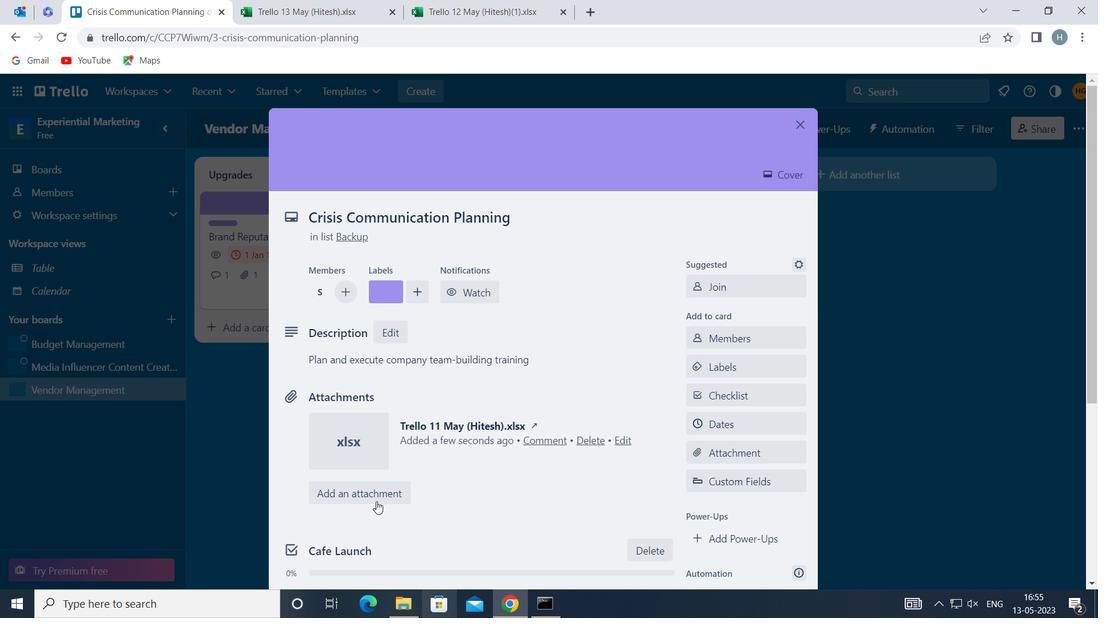 
Action: Mouse scrolled (401, 469) with delta (0, 0)
Screenshot: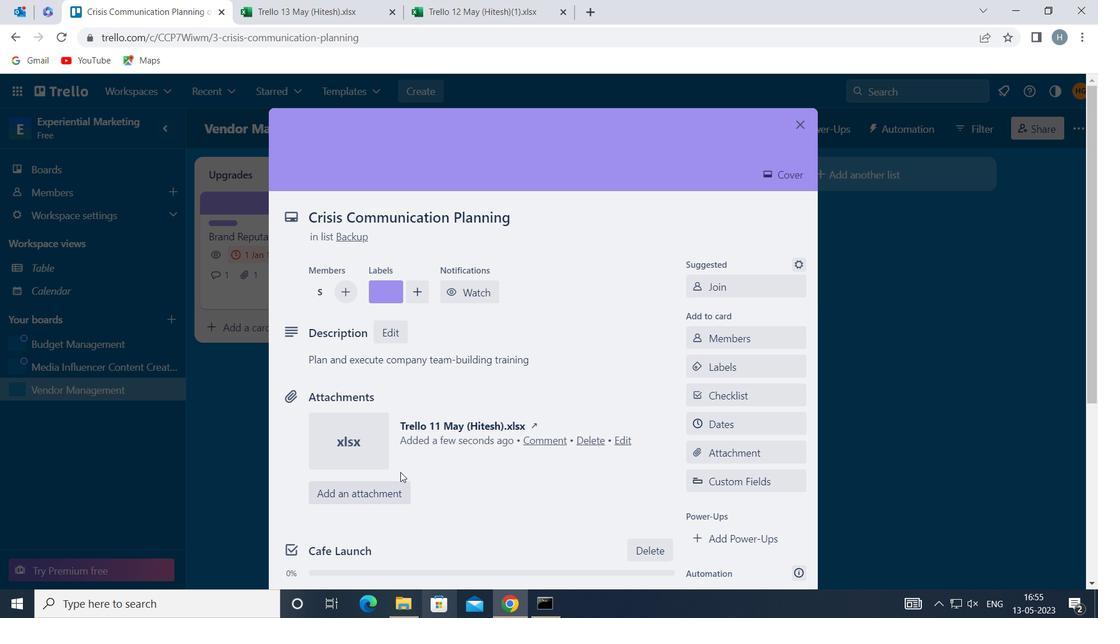 
Action: Mouse scrolled (401, 469) with delta (0, 0)
Screenshot: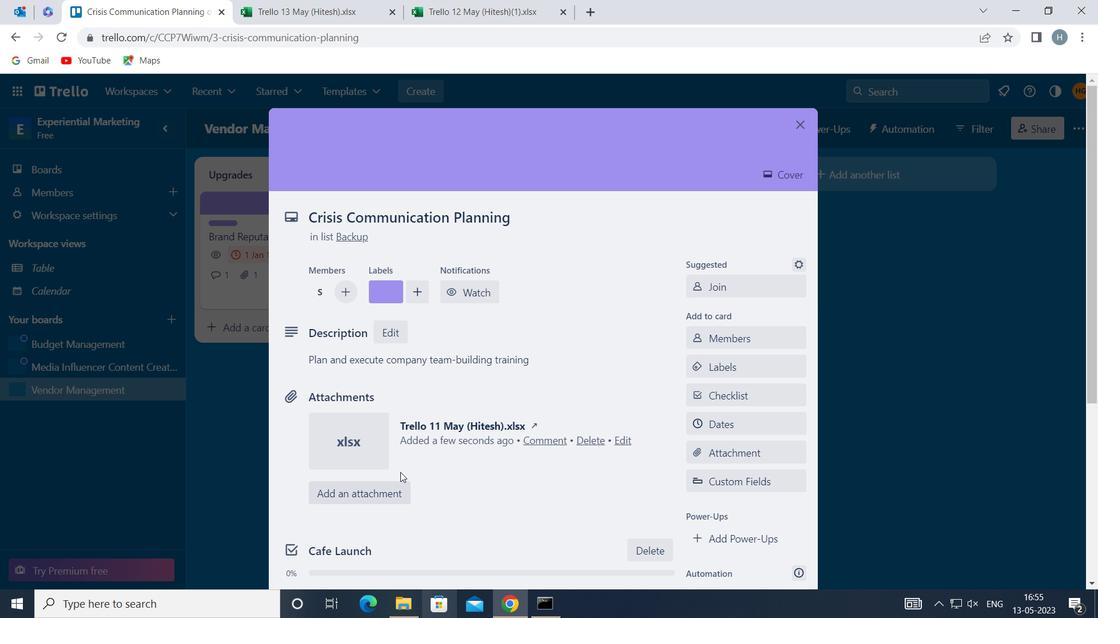 
Action: Mouse moved to (450, 399)
Screenshot: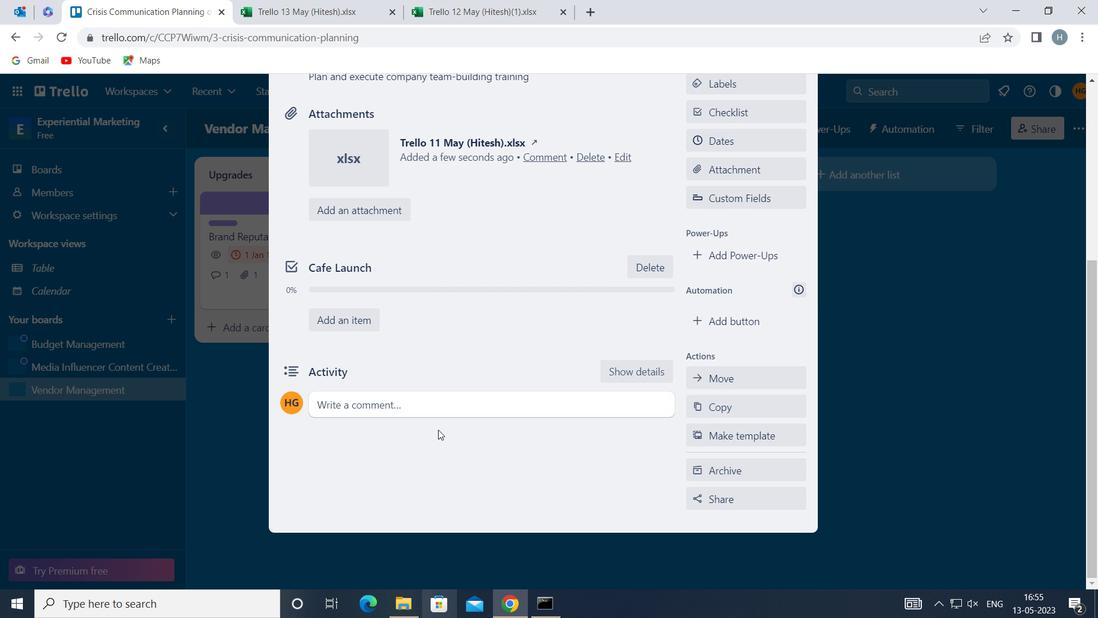 
Action: Mouse pressed left at (450, 399)
Screenshot: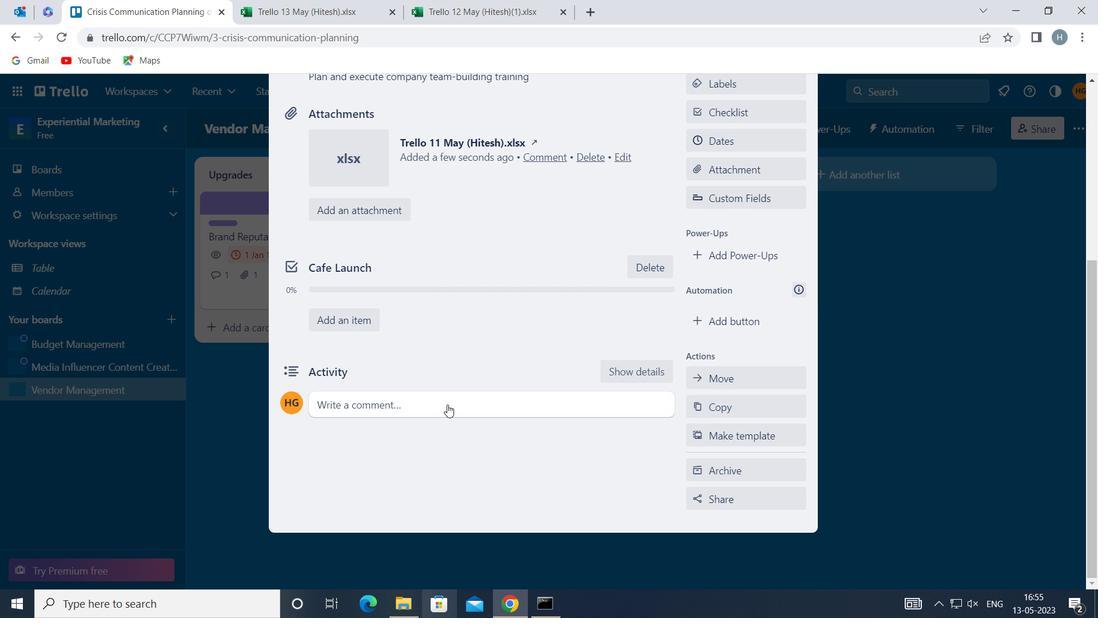 
Action: Mouse moved to (436, 440)
Screenshot: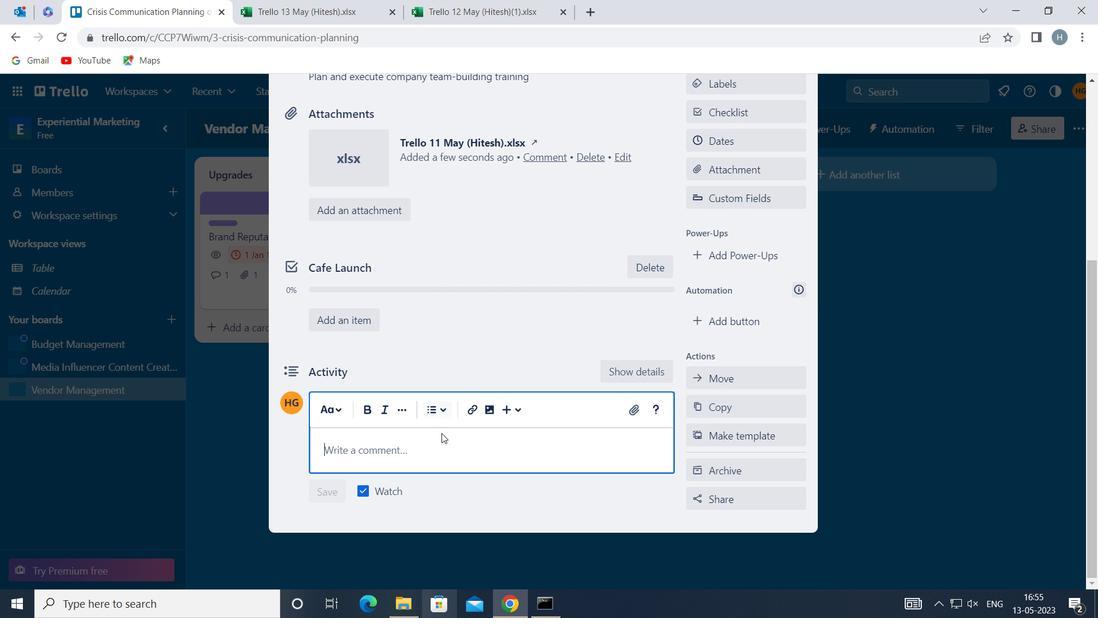 
Action: Key pressed <Key.shift>GIVEN<Key.space>THE<Key.space>POTENTIAL<Key.space>IMPACT<Key.space>OF<Key.space>THIS<Key.space>TASK
Screenshot: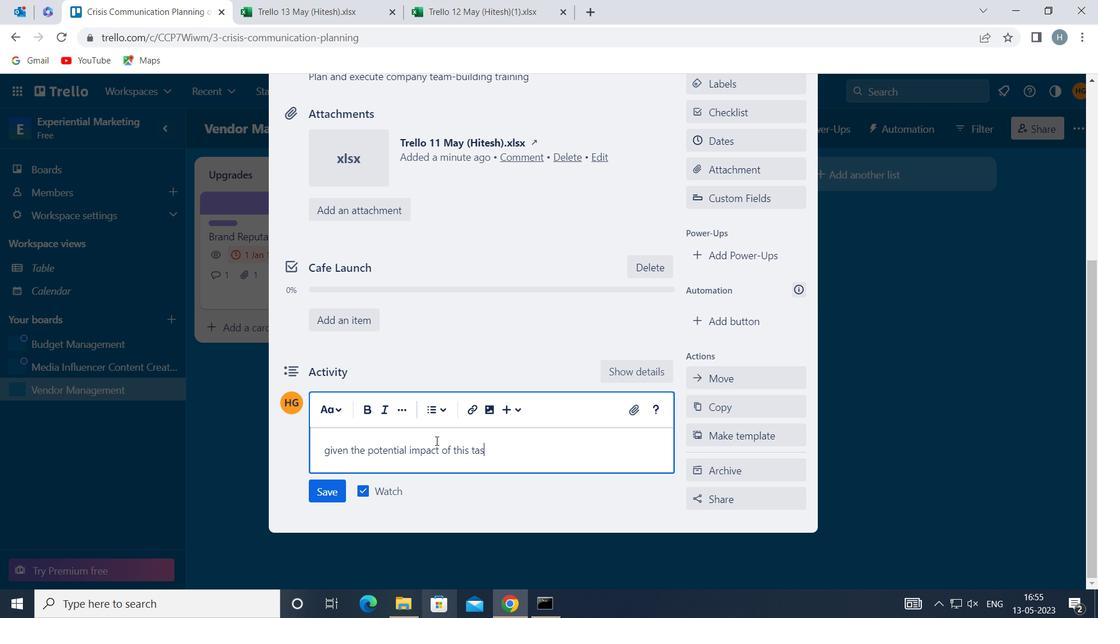 
Action: Mouse moved to (433, 441)
Screenshot: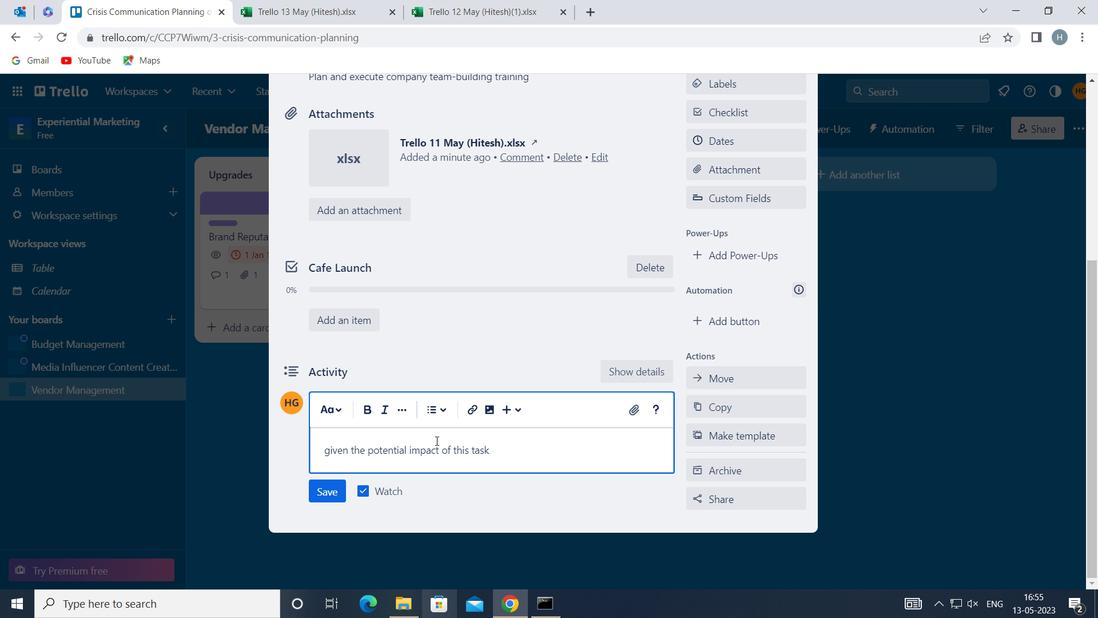 
Action: Key pressed <Key.space>O
Screenshot: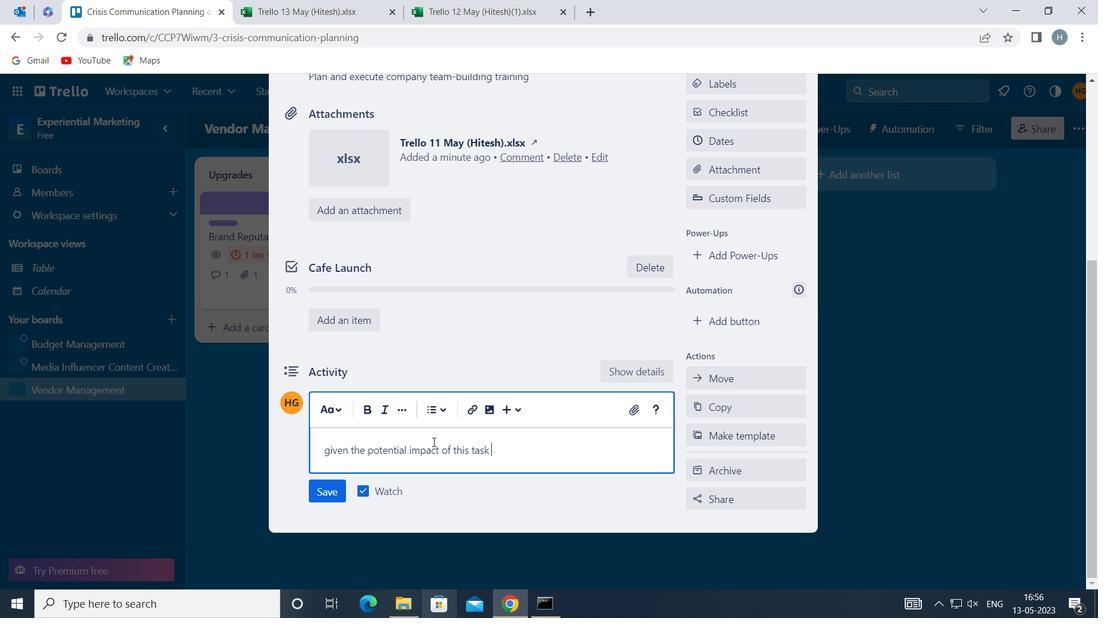 
Action: Mouse moved to (433, 442)
Screenshot: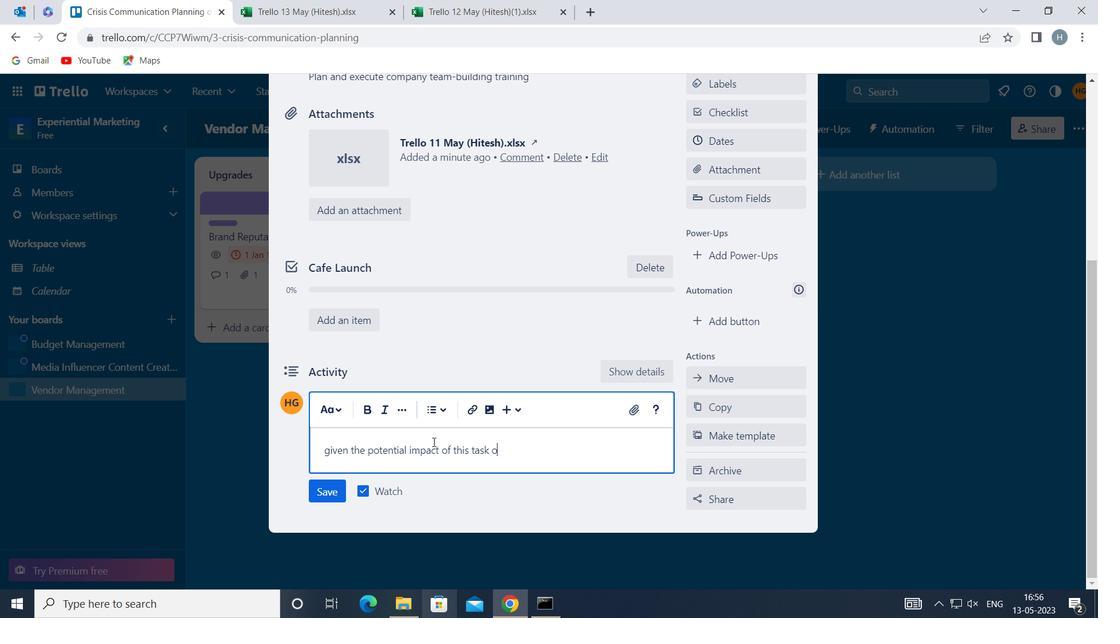 
Action: Key pressed N<Key.space>OUR<Key.space>COMPANY
Screenshot: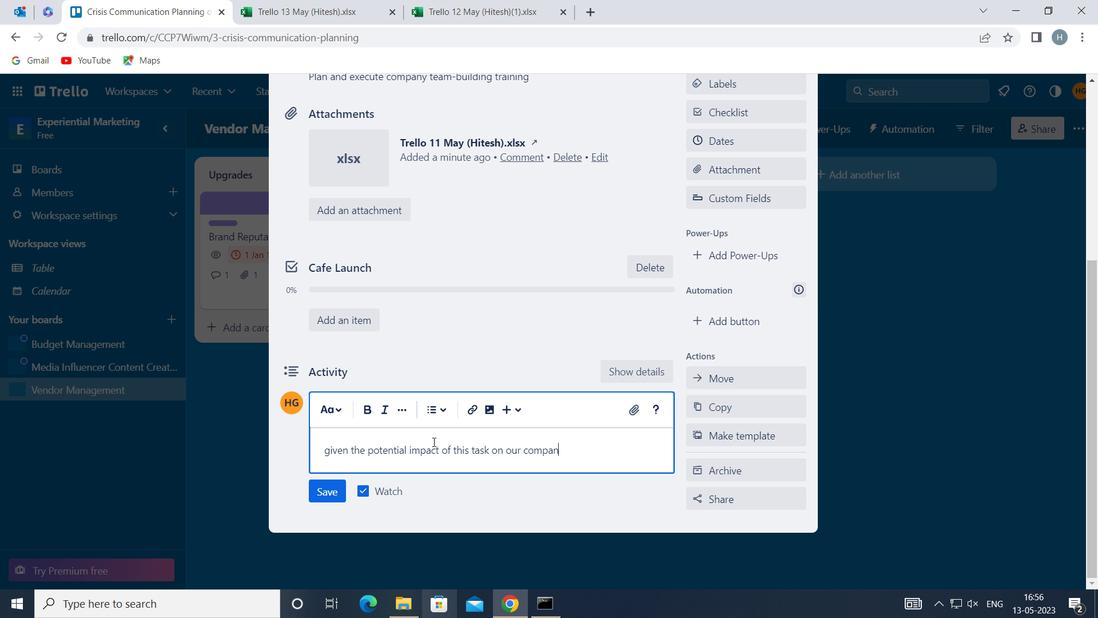 
Action: Mouse moved to (429, 443)
Screenshot: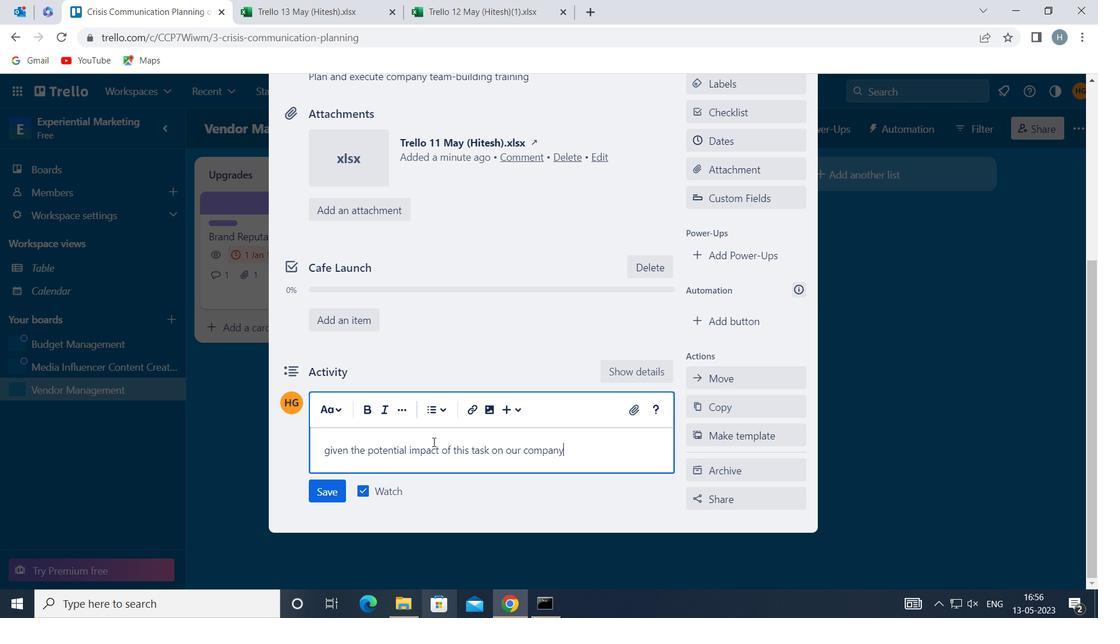 
Action: Key pressed <Key.space>STRATEGIC<Key.space>GOALS,<Key.space>LET<Key.space>US<Key.space>ENSURE<Key.space>THAT<Key.space>WE<Key.space>APPRO
Screenshot: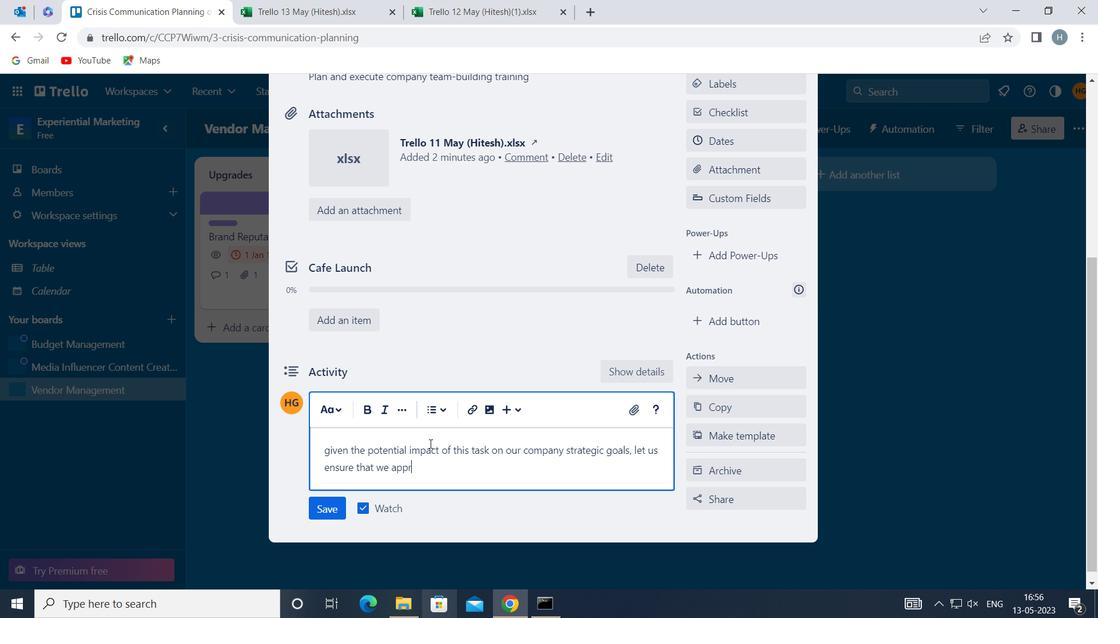 
Action: Mouse moved to (432, 446)
Screenshot: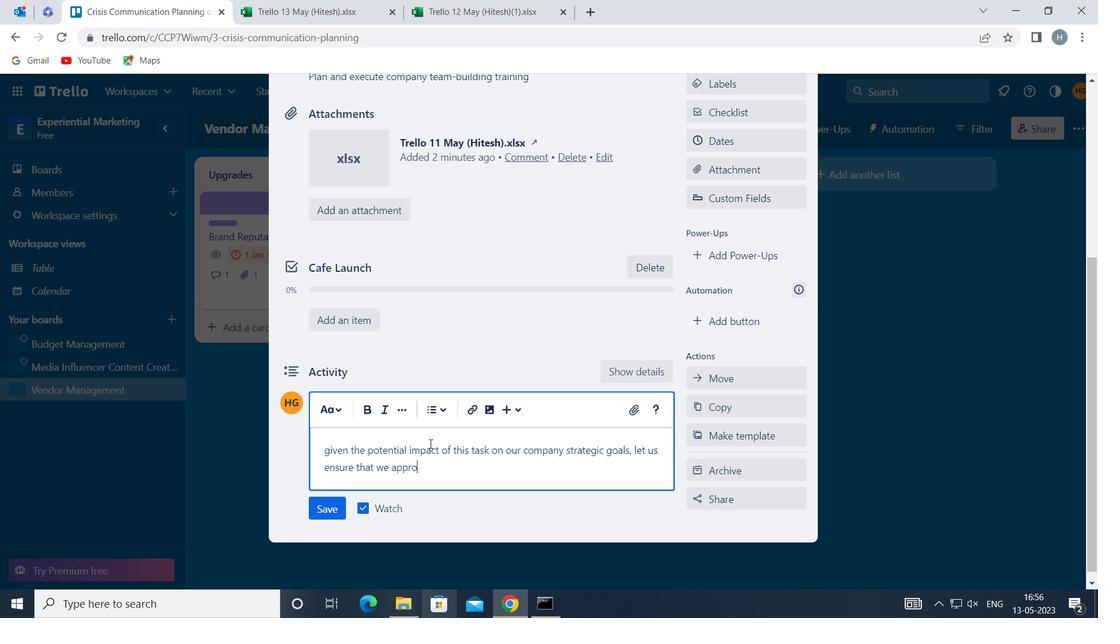 
Action: Key pressed ACH<Key.space>IT<Key.space>WITH<Key.space>A<Key.space>LONG-TERM<Key.space>PERSPECTIVE
Screenshot: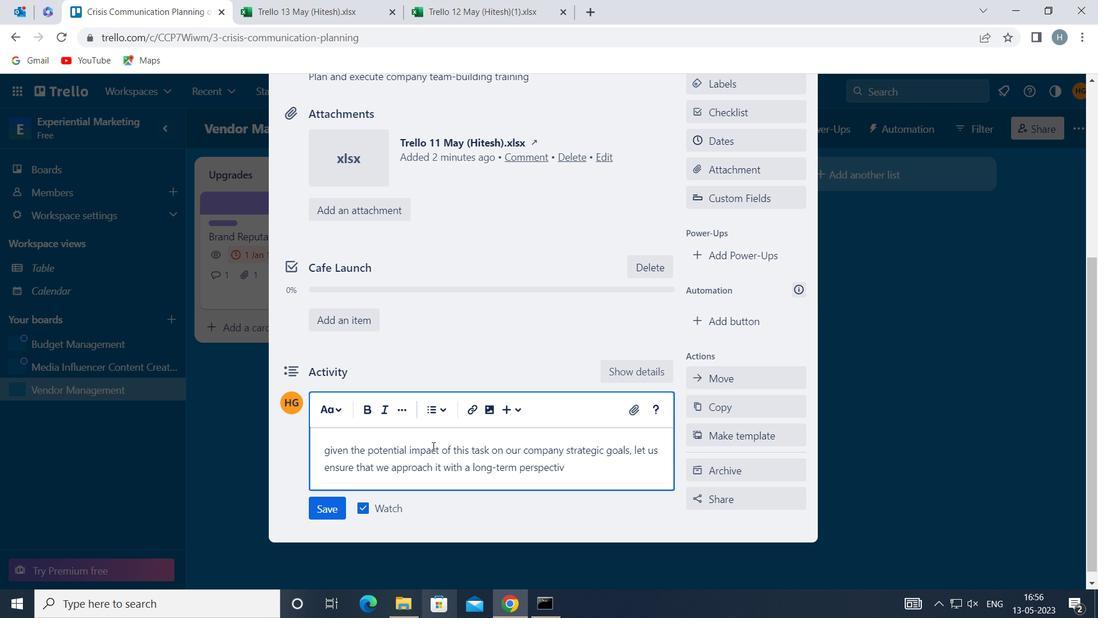 
Action: Mouse moved to (339, 504)
Screenshot: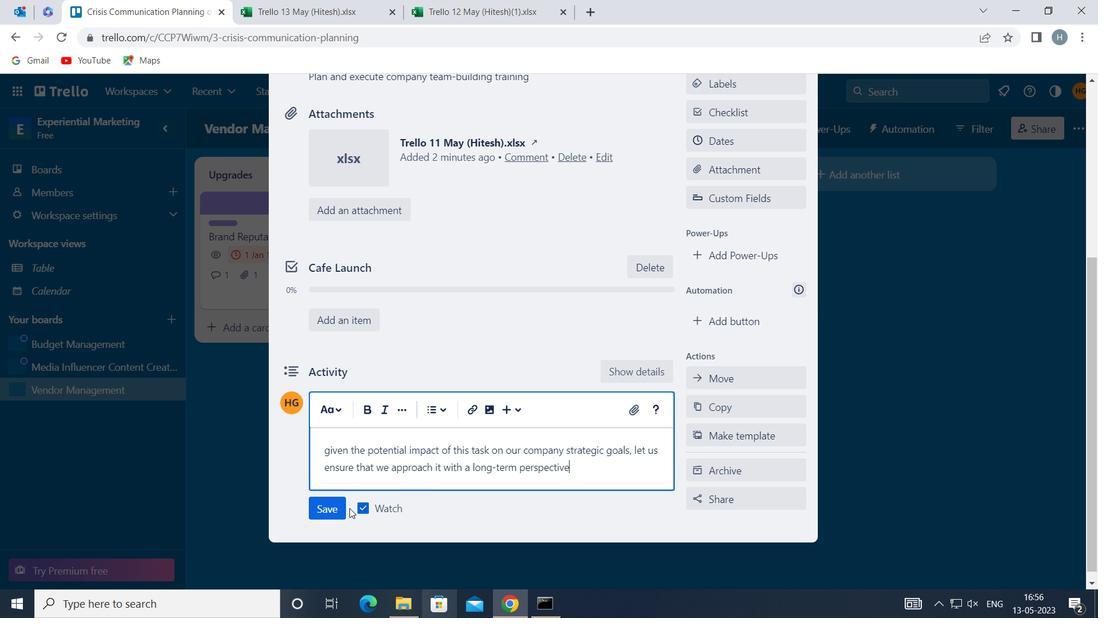 
Action: Mouse pressed left at (339, 504)
Screenshot: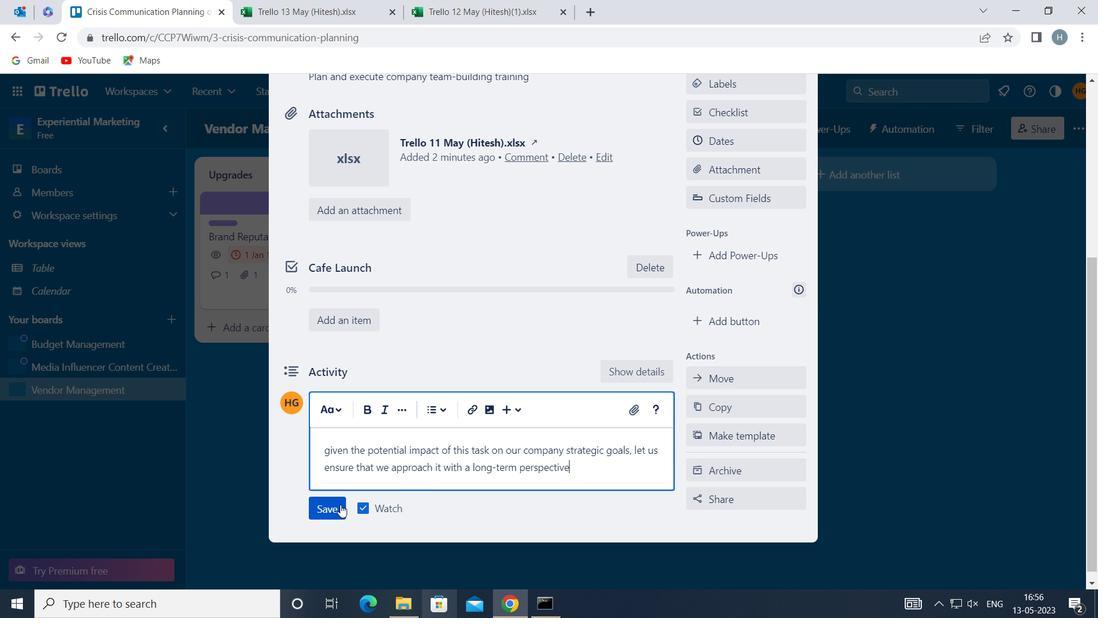 
Action: Mouse moved to (736, 135)
Screenshot: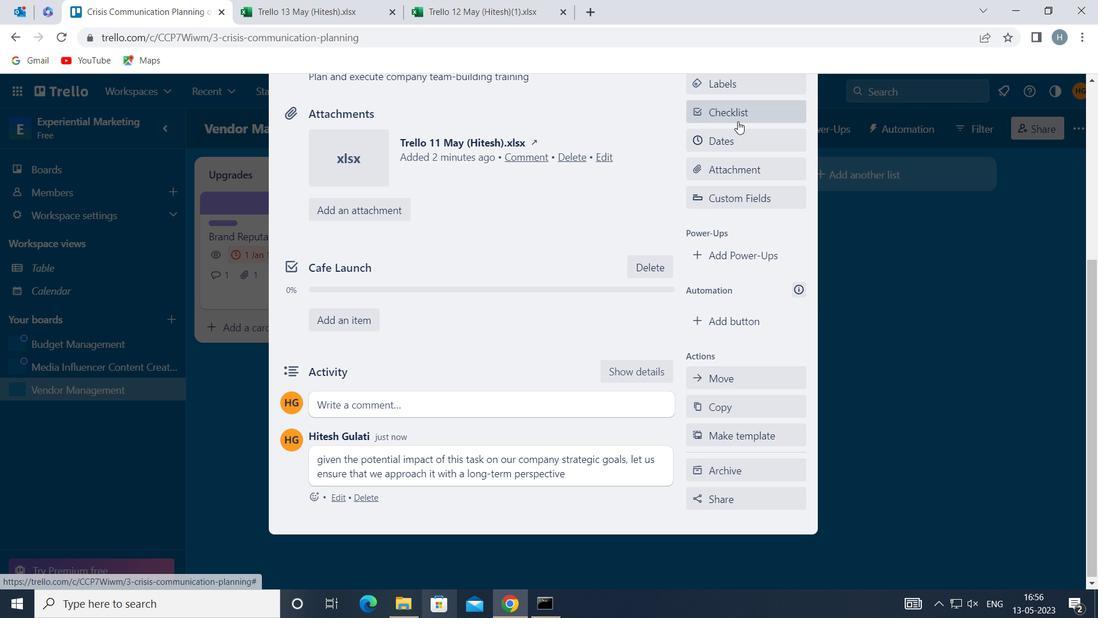 
Action: Mouse pressed left at (736, 135)
Screenshot: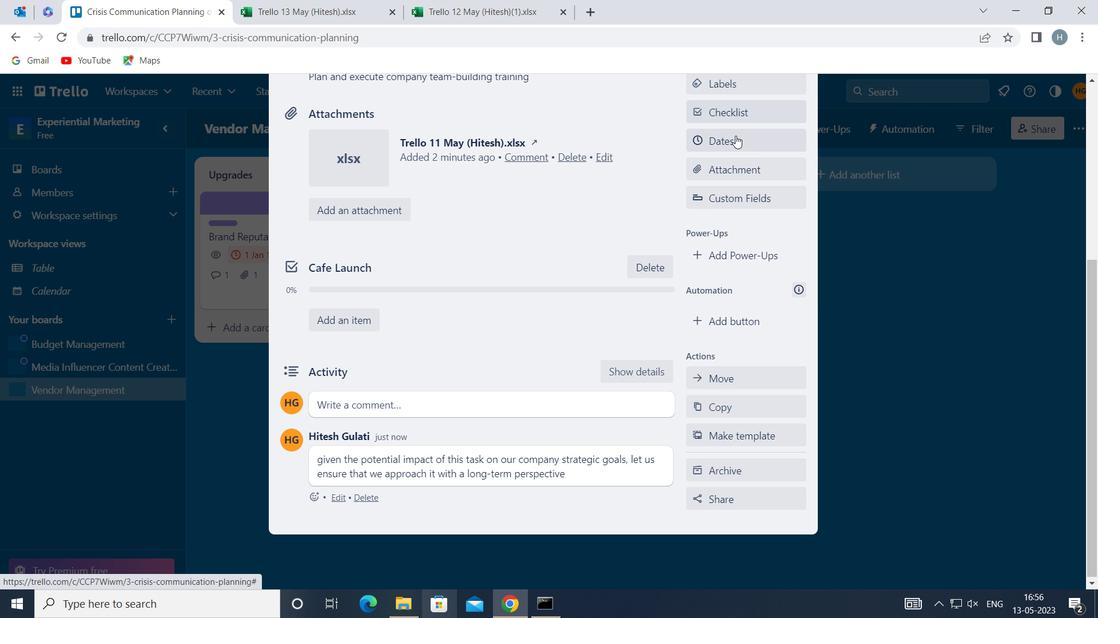 
Action: Mouse moved to (693, 379)
Screenshot: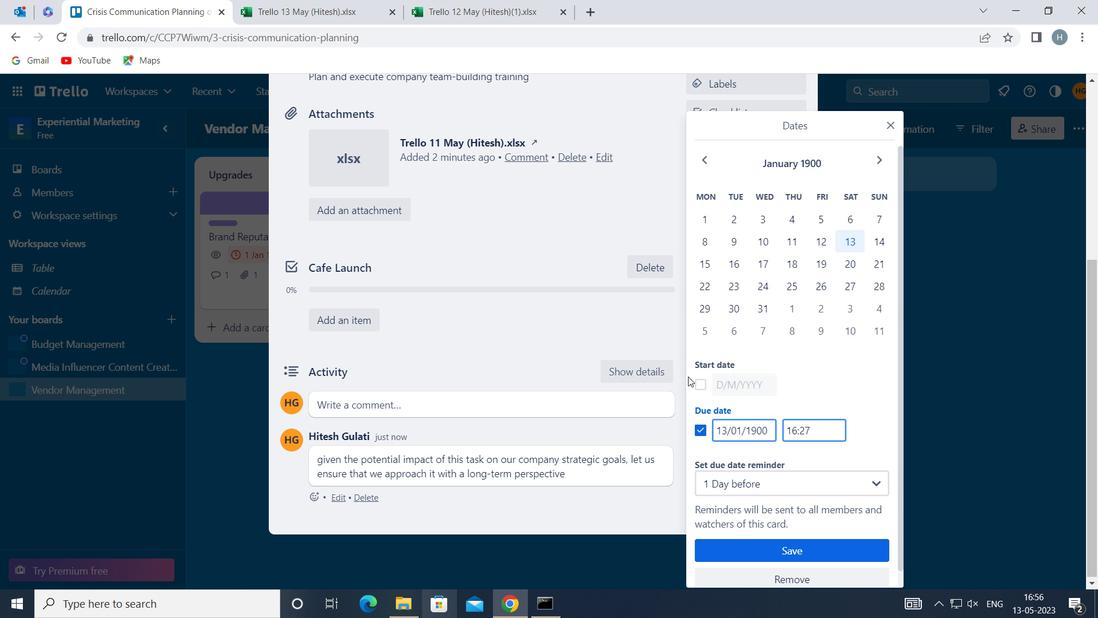 
Action: Mouse pressed left at (693, 379)
Screenshot: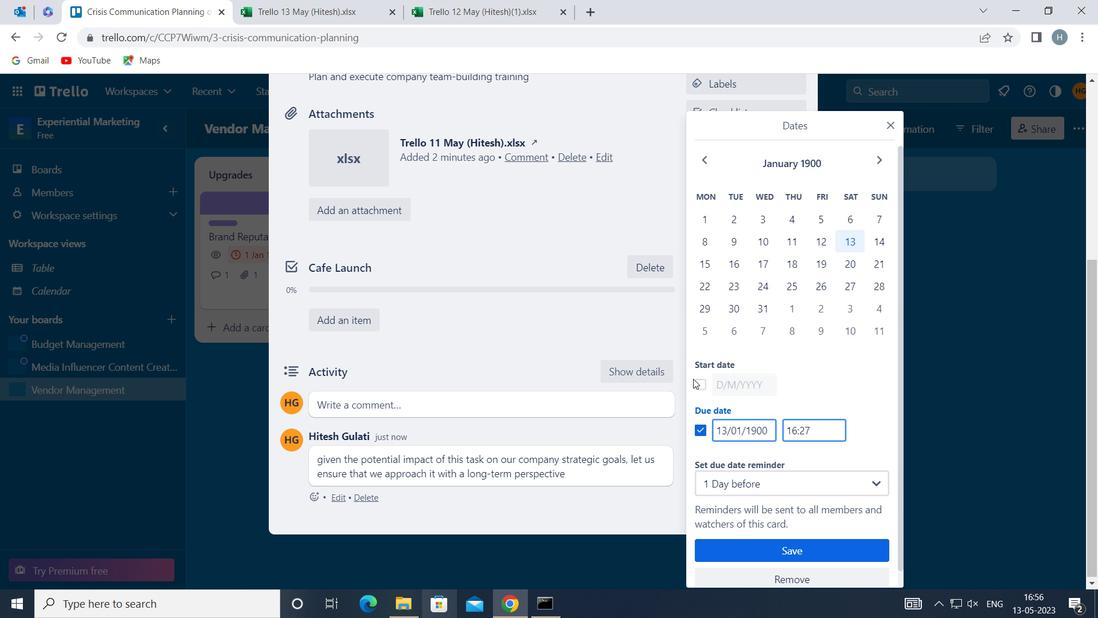 
Action: Mouse moved to (706, 385)
Screenshot: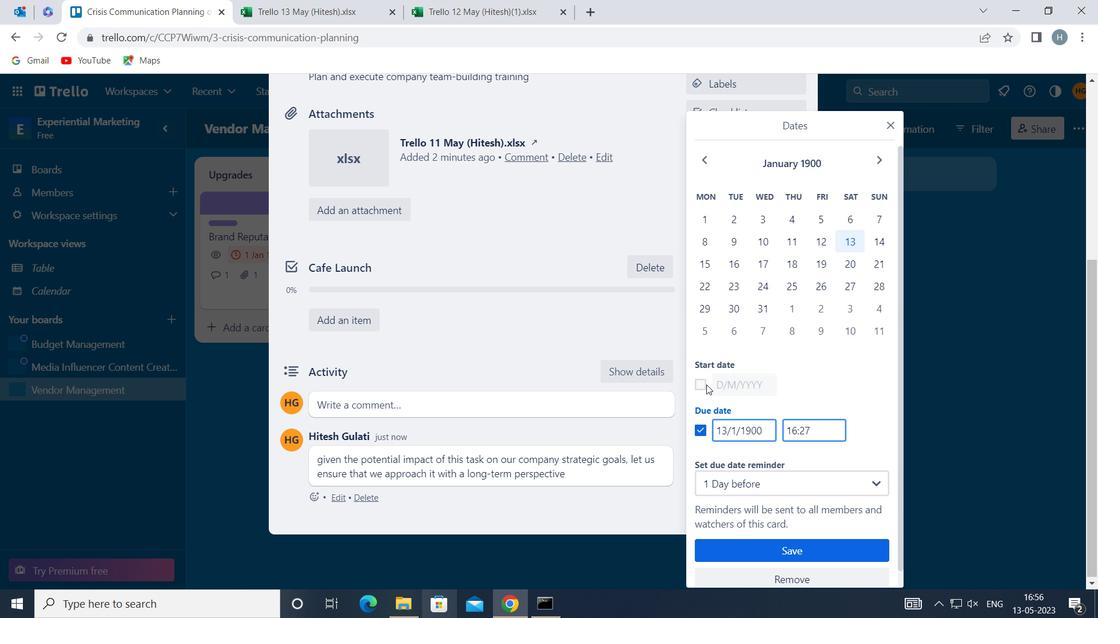 
Action: Mouse pressed left at (706, 385)
Screenshot: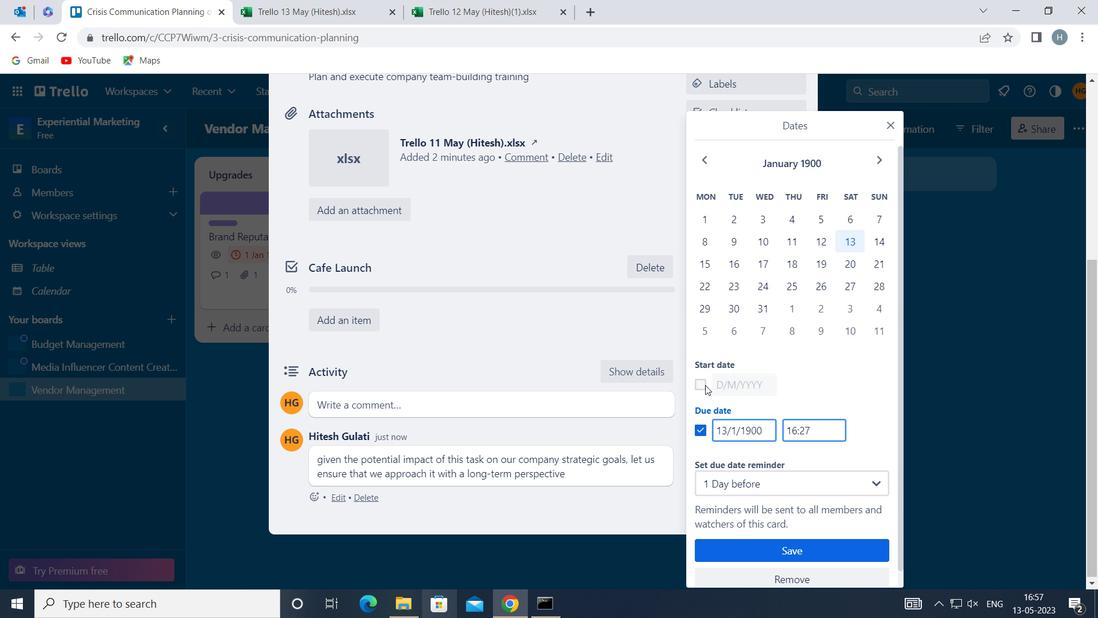 
Action: Mouse moved to (717, 382)
Screenshot: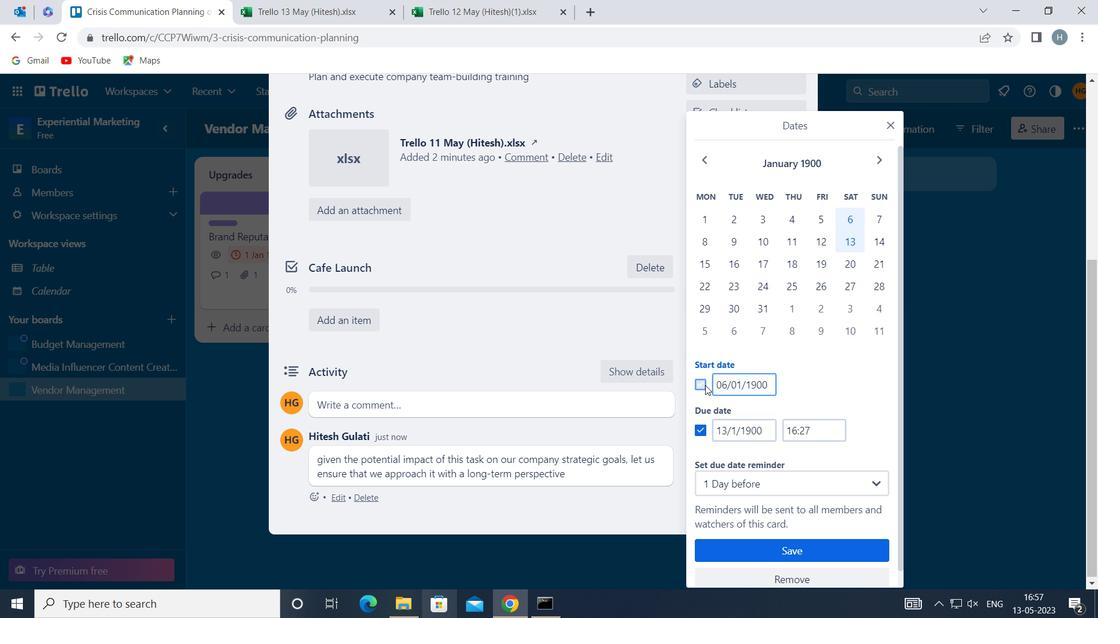 
Action: Mouse pressed left at (717, 382)
Screenshot: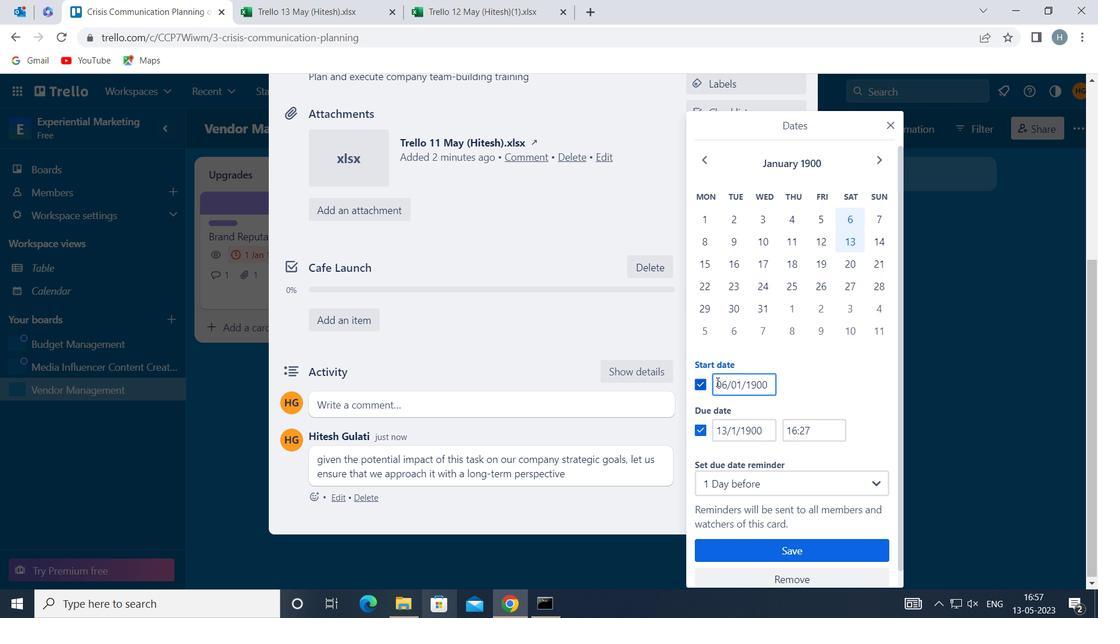 
Action: Mouse moved to (729, 378)
Screenshot: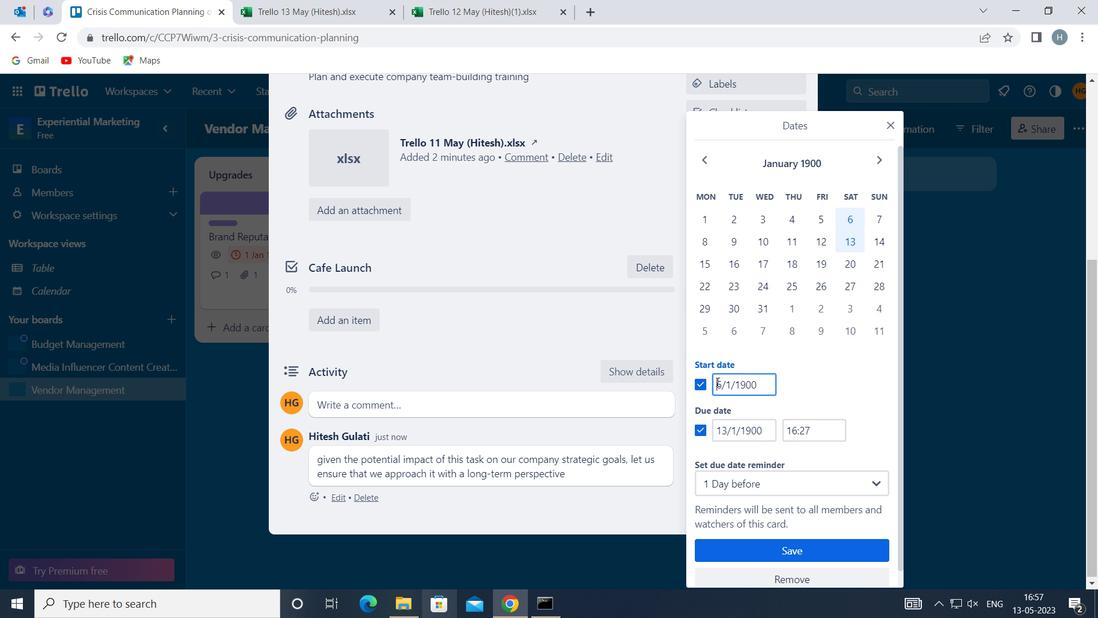
Action: Key pressed <Key.right><Key.backspace>7
Screenshot: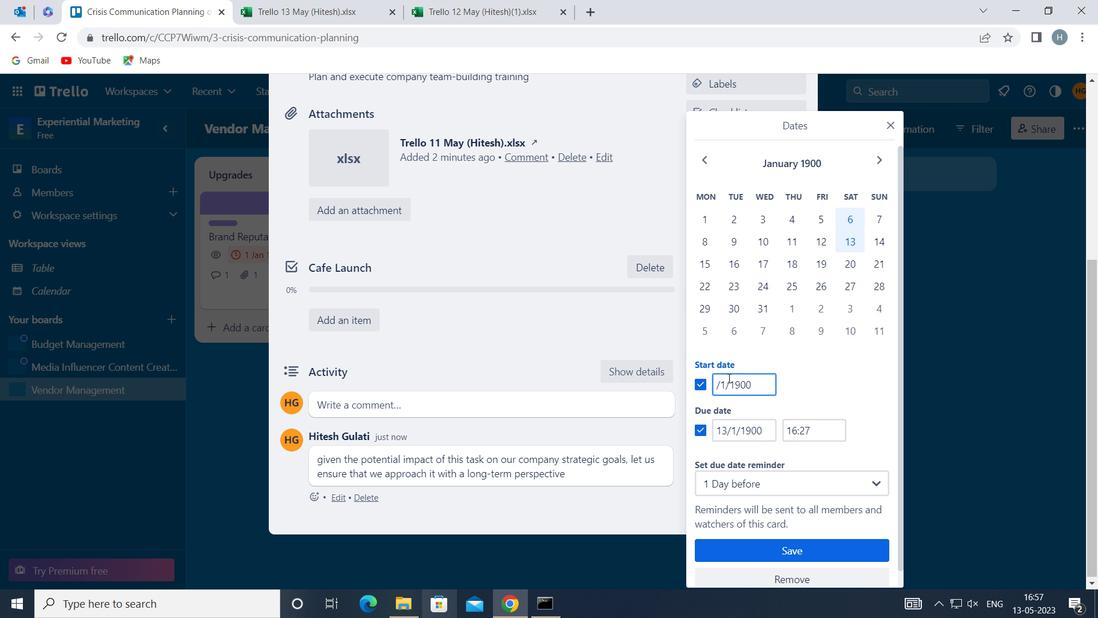 
Action: Mouse moved to (716, 421)
Screenshot: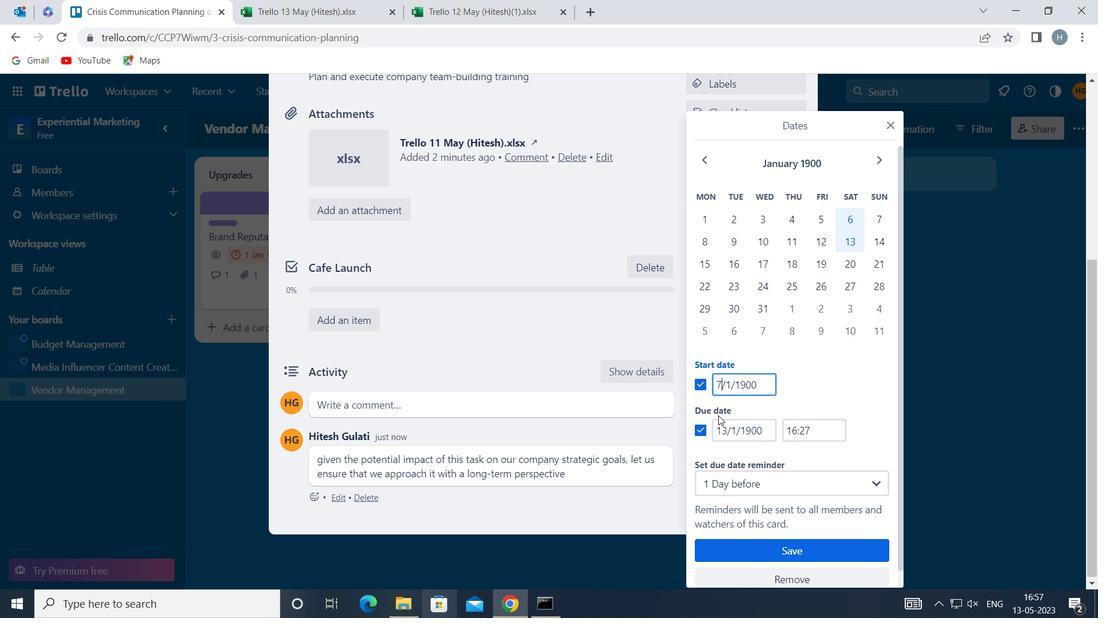 
Action: Mouse pressed left at (716, 421)
Screenshot: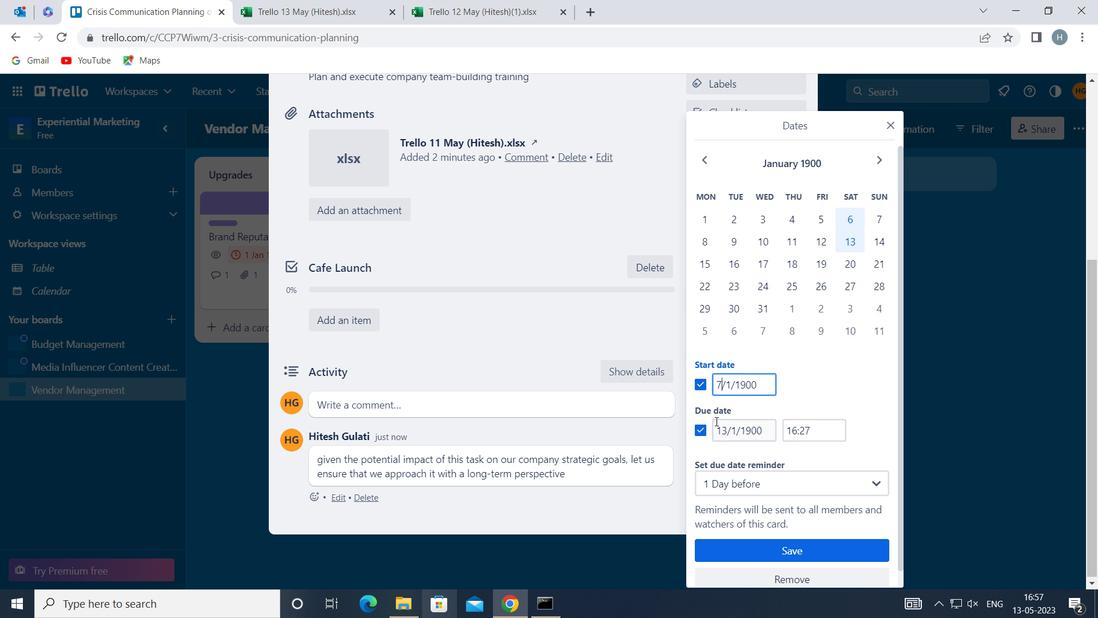 
Action: Mouse moved to (716, 423)
Screenshot: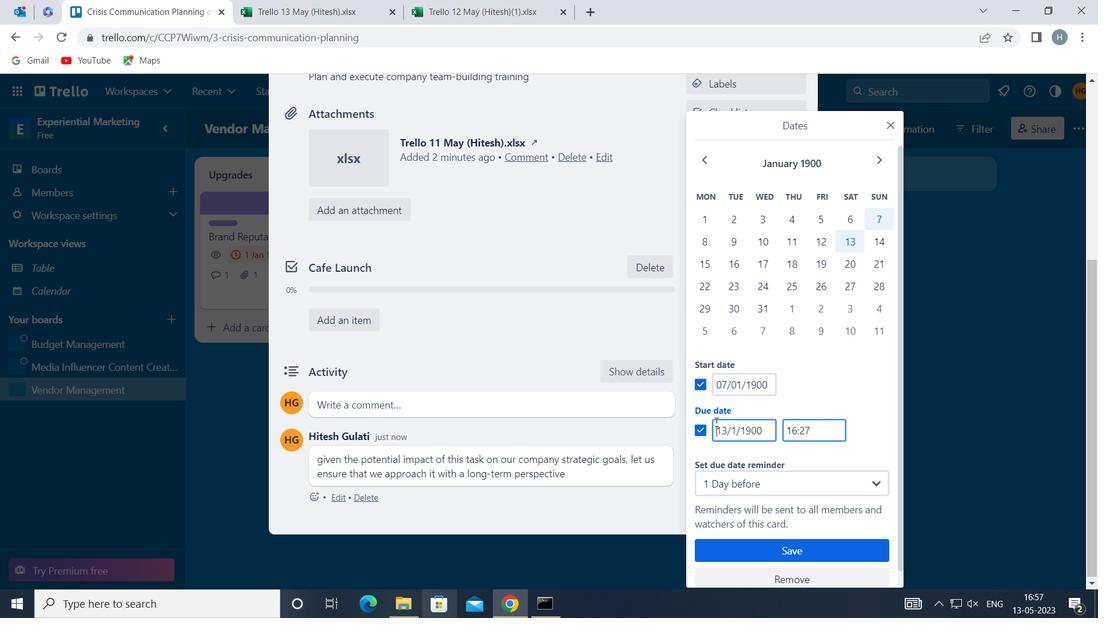
Action: Key pressed <Key.right><Key.right><Key.backspace>4
Screenshot: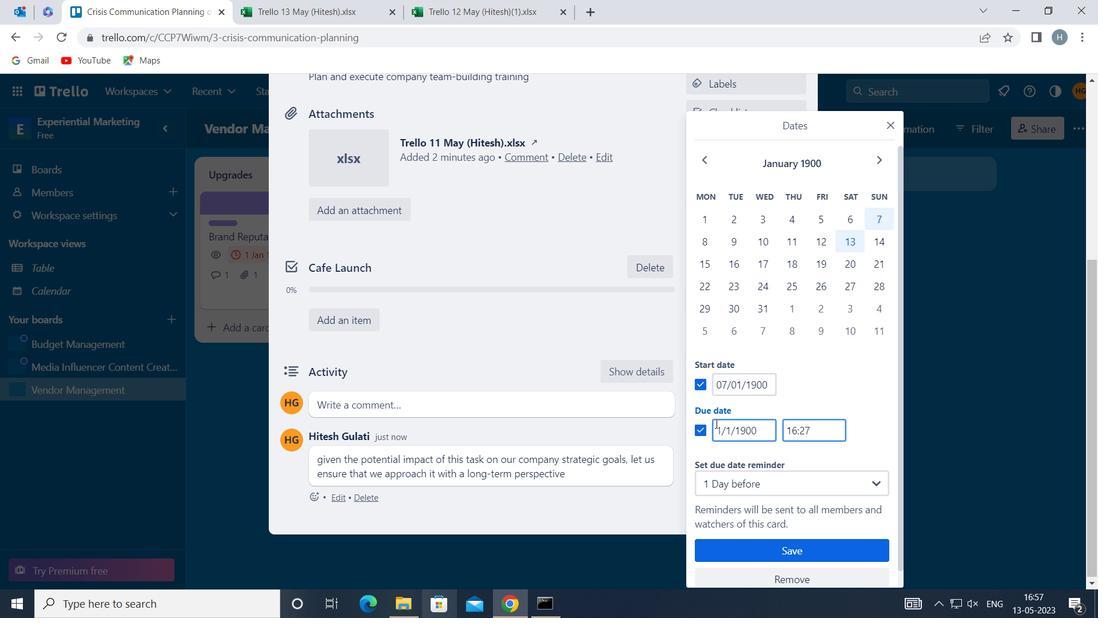 
Action: Mouse moved to (772, 546)
Screenshot: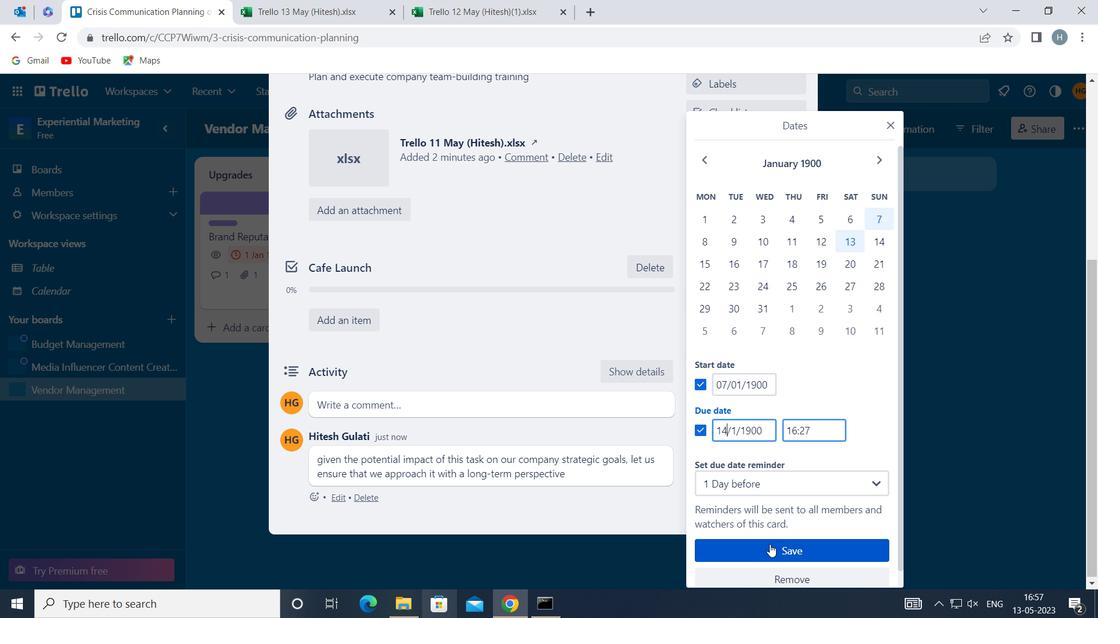 
Action: Mouse pressed left at (772, 546)
Screenshot: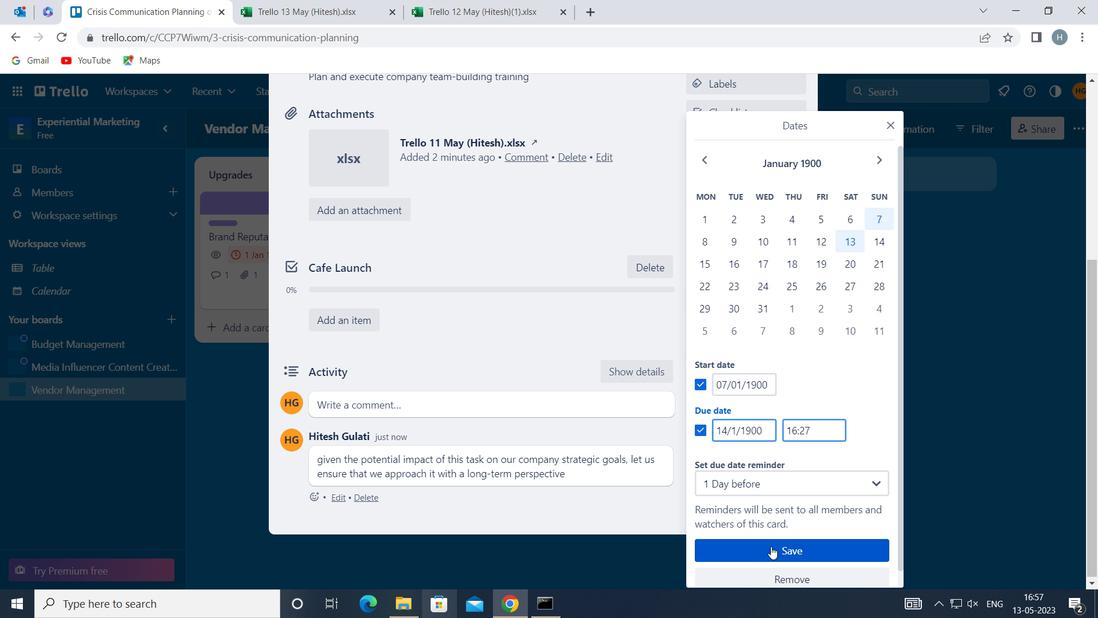 
Action: Key pressed <Key.f8>
Screenshot: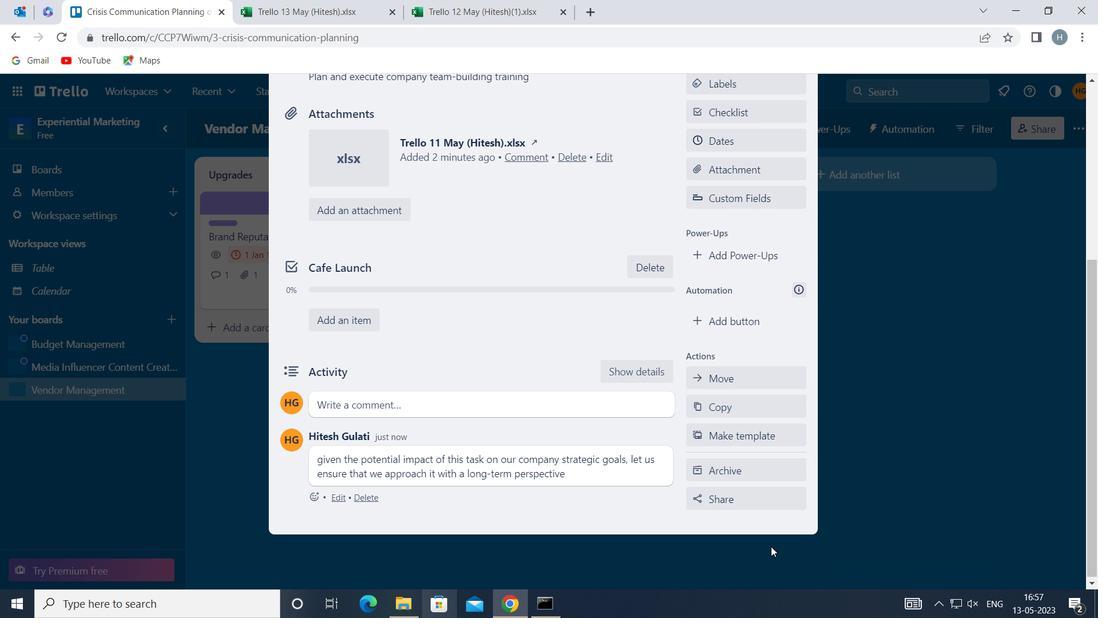 
